 Task: Check the percentage active listings of covered deck in the last 5 years.
Action: Mouse moved to (936, 211)
Screenshot: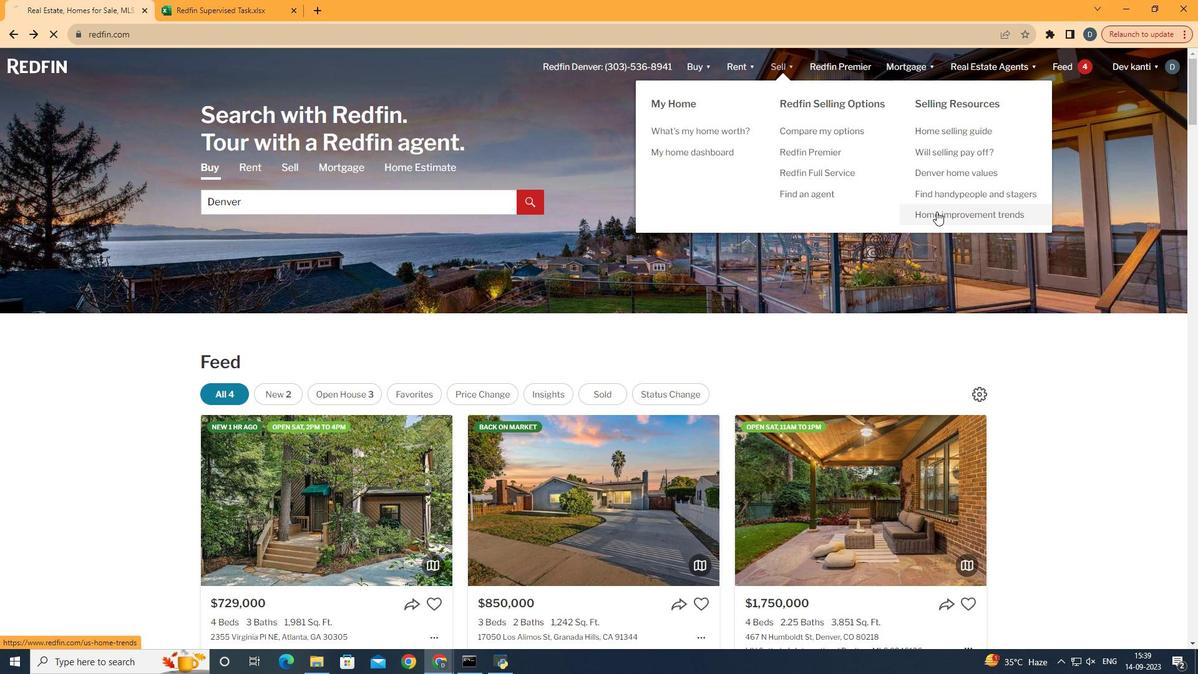
Action: Mouse pressed left at (936, 211)
Screenshot: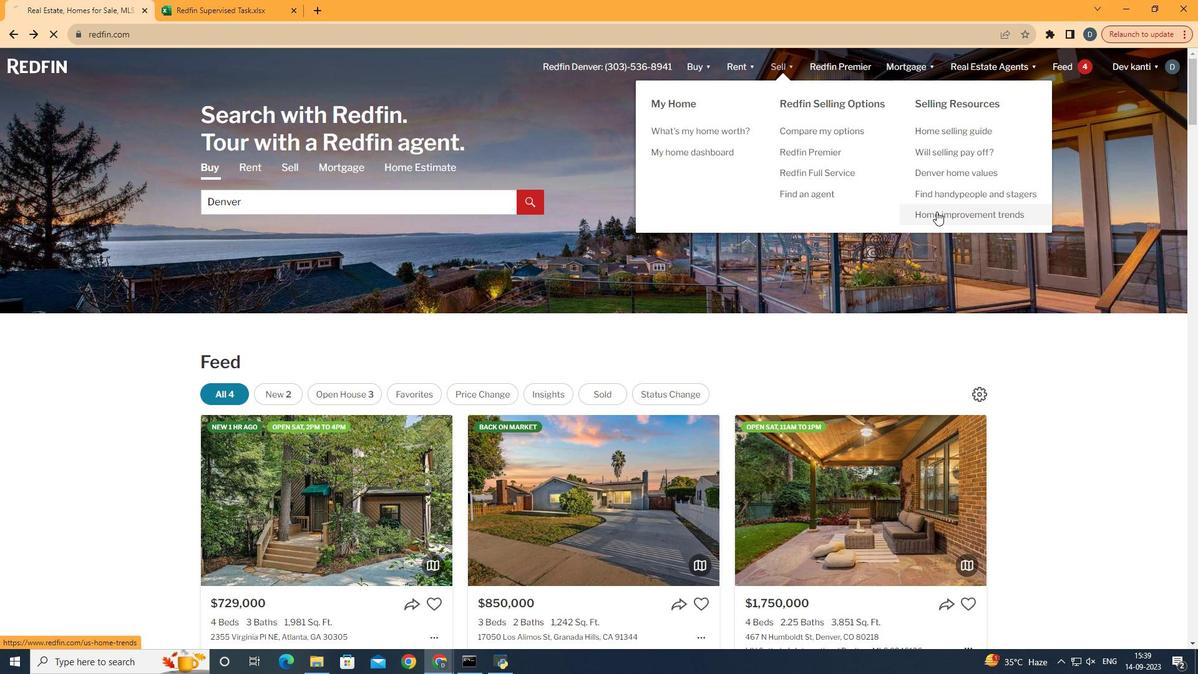 
Action: Mouse moved to (304, 242)
Screenshot: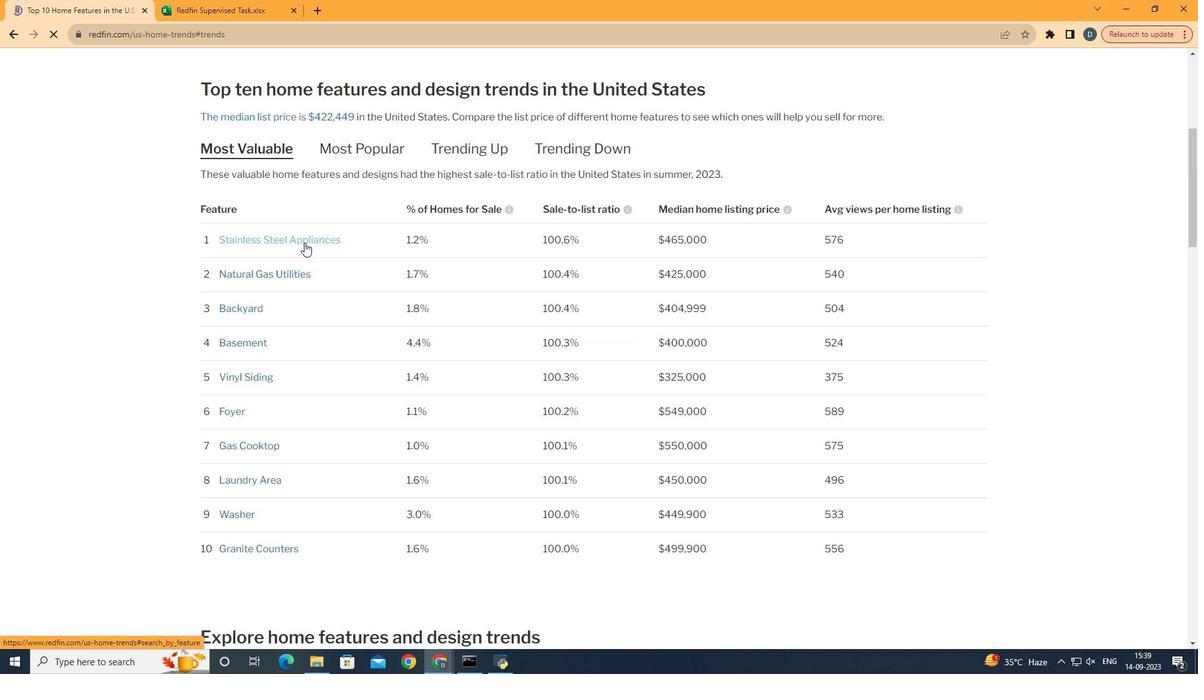
Action: Mouse pressed left at (304, 242)
Screenshot: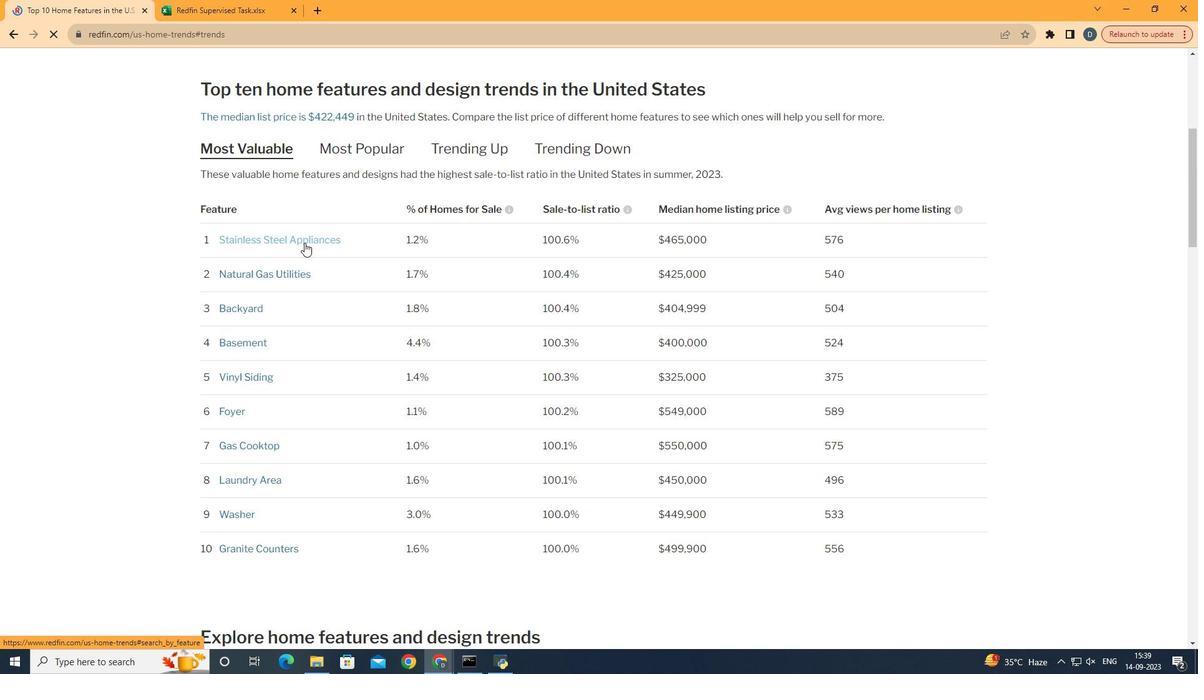 
Action: Mouse moved to (414, 352)
Screenshot: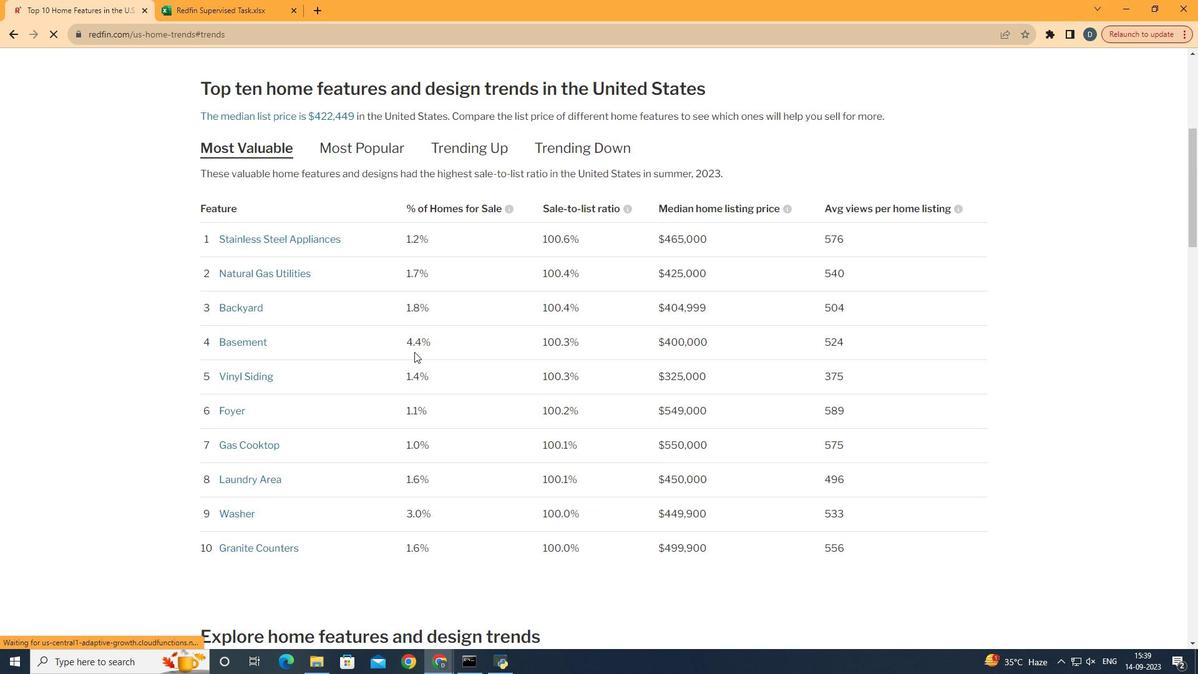 
Action: Mouse scrolled (414, 351) with delta (0, 0)
Screenshot: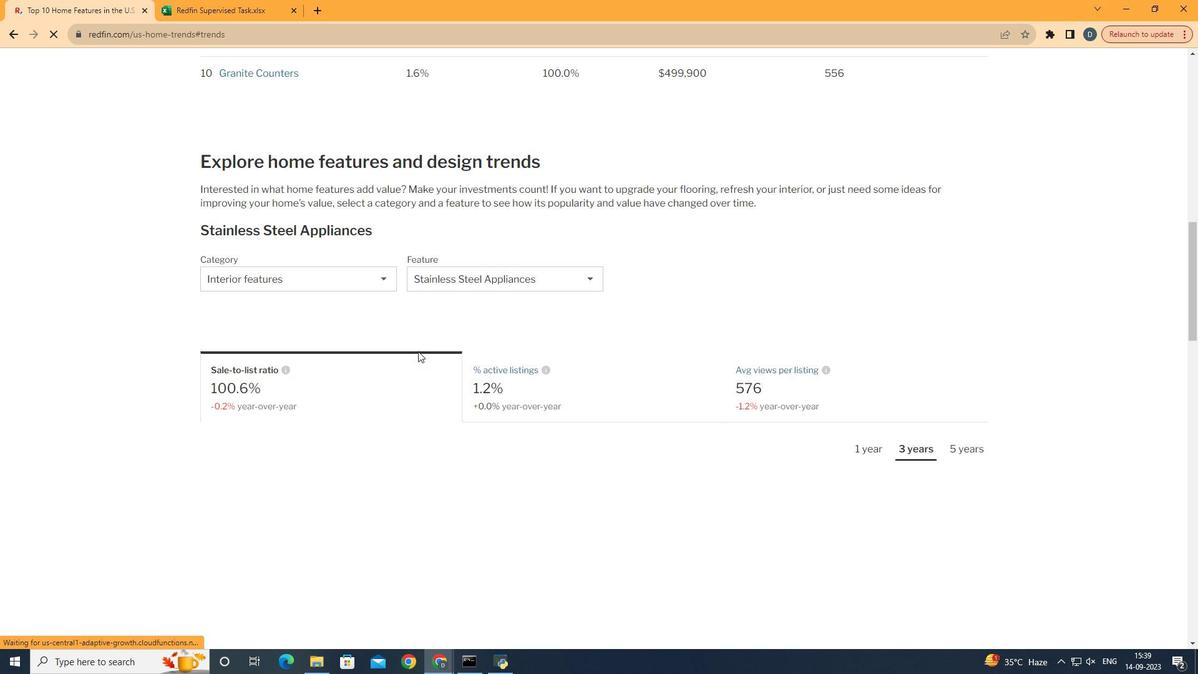 
Action: Mouse moved to (414, 352)
Screenshot: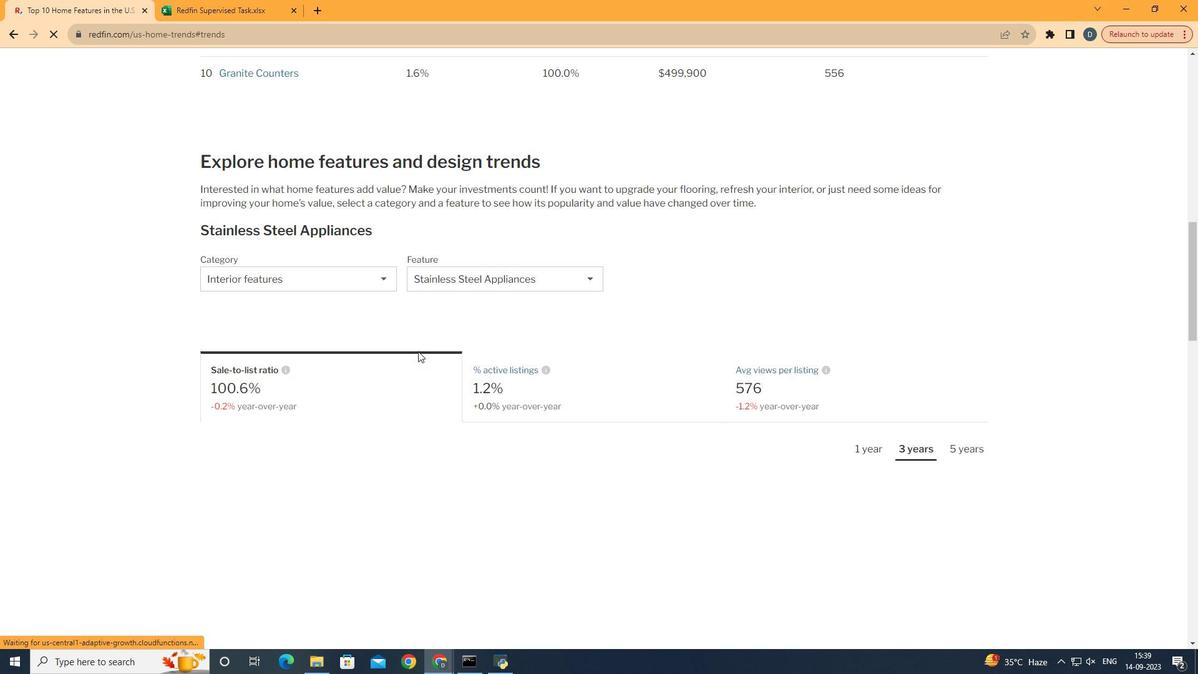 
Action: Mouse scrolled (414, 351) with delta (0, 0)
Screenshot: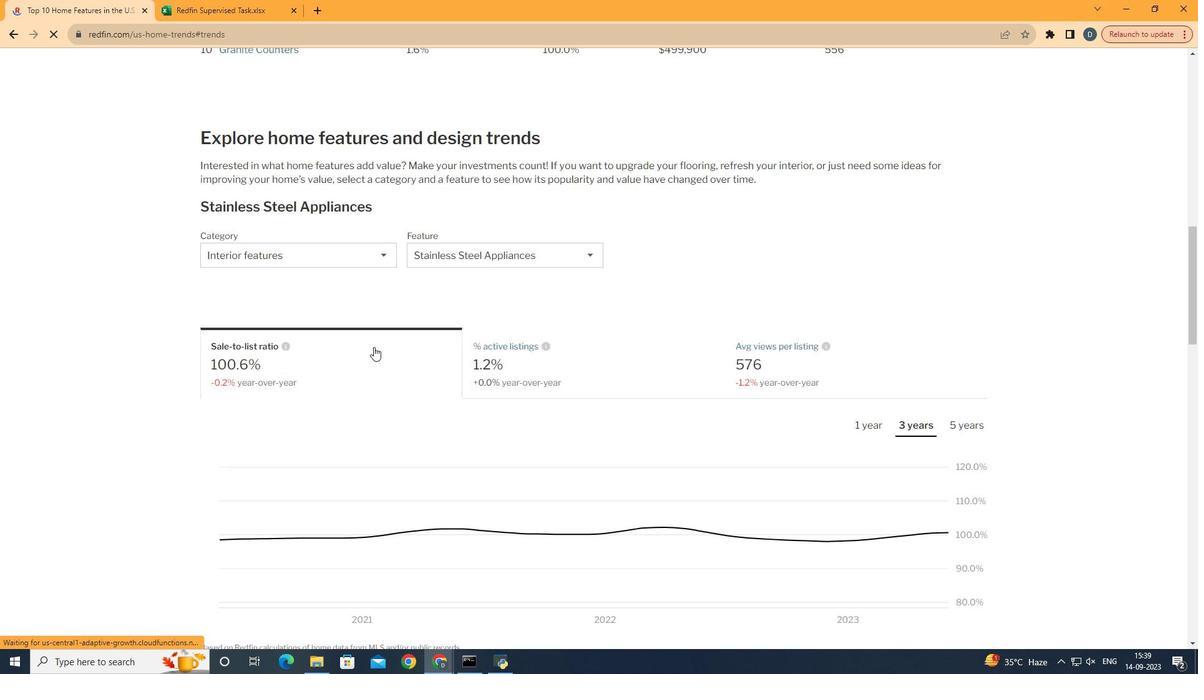 
Action: Mouse scrolled (414, 351) with delta (0, 0)
Screenshot: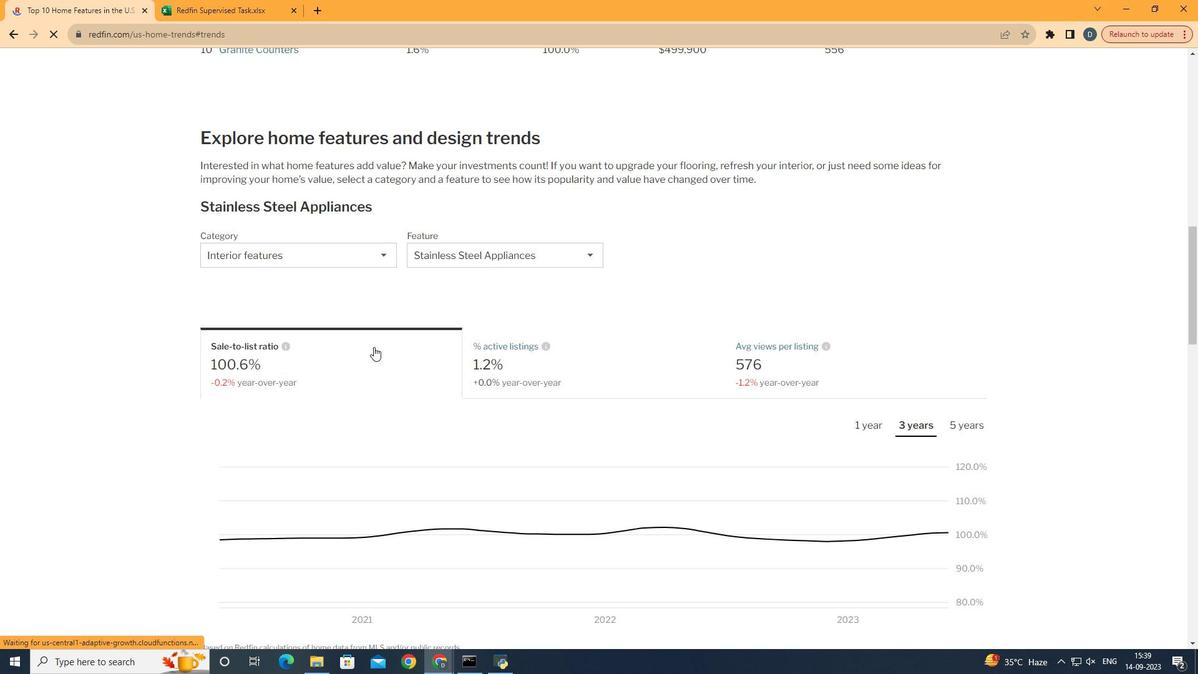 
Action: Mouse scrolled (414, 351) with delta (0, 0)
Screenshot: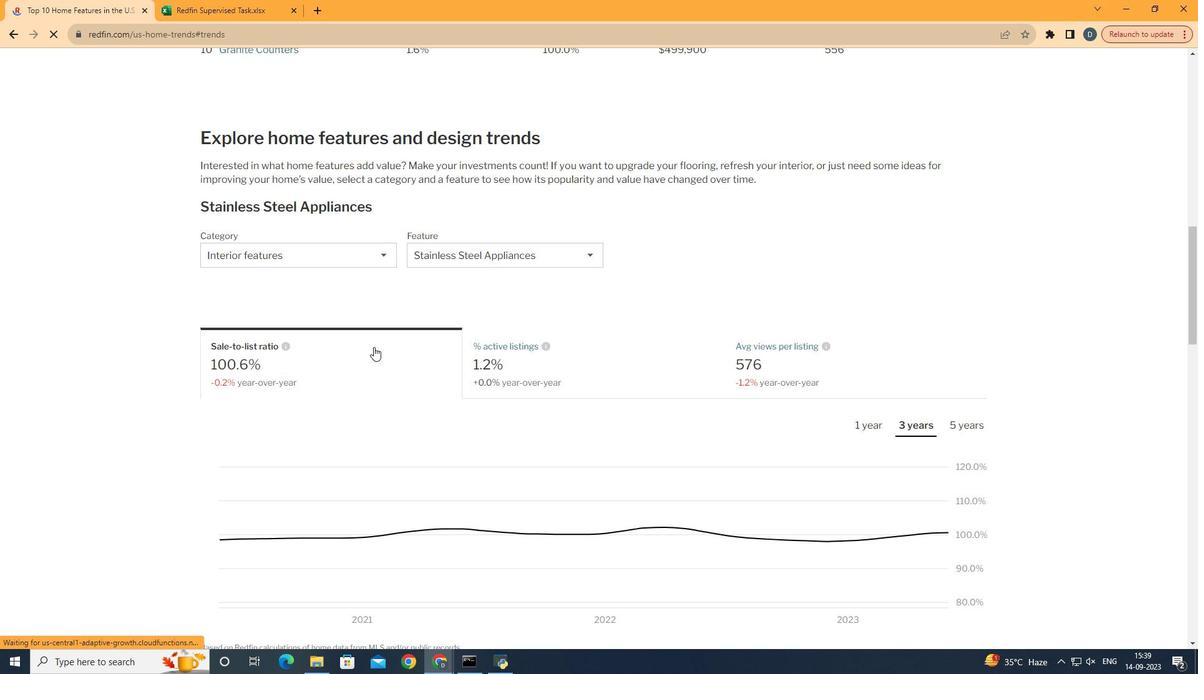 
Action: Mouse scrolled (414, 351) with delta (0, 0)
Screenshot: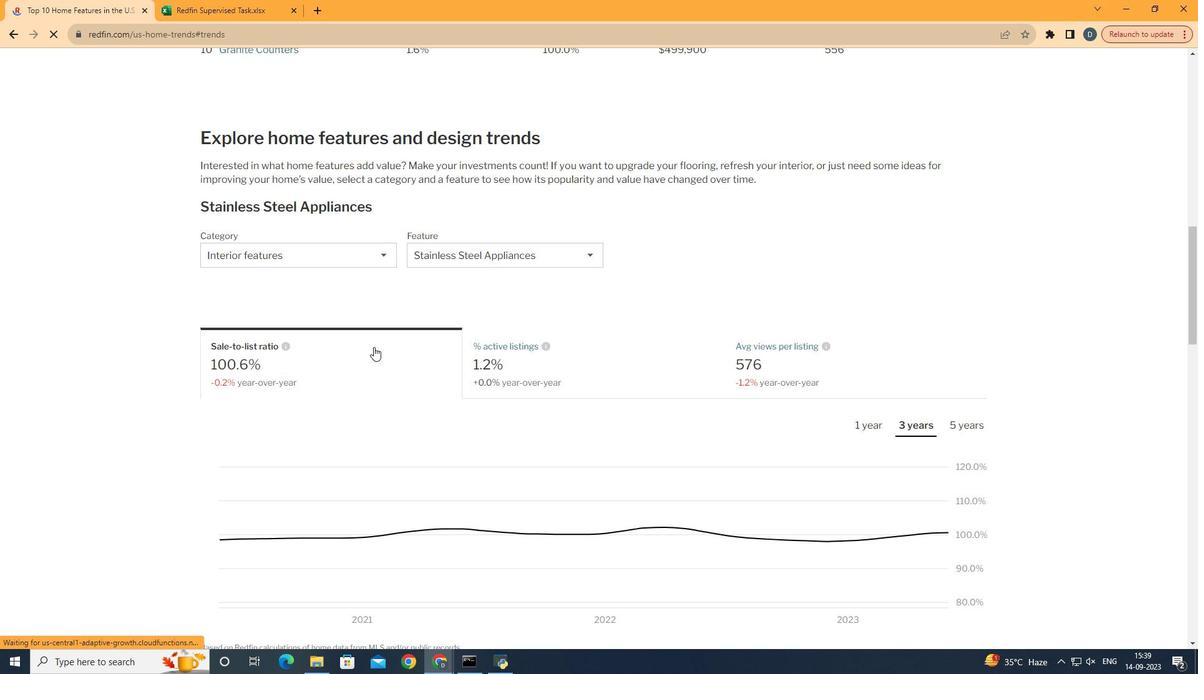 
Action: Mouse scrolled (414, 351) with delta (0, 0)
Screenshot: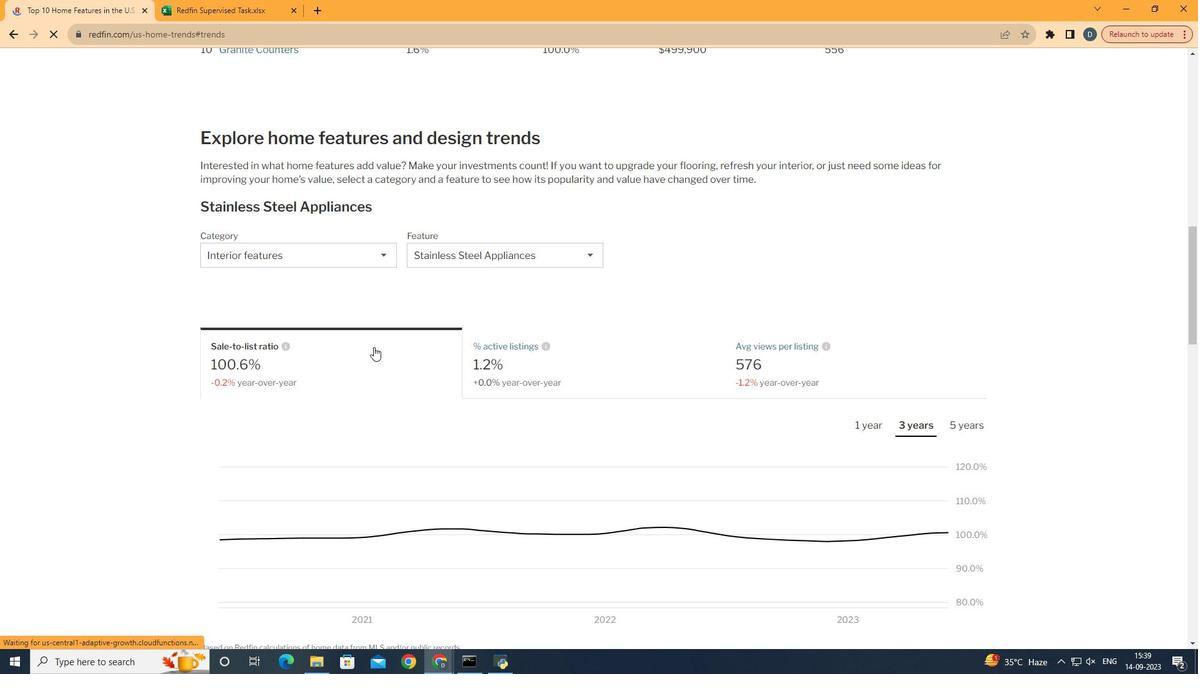 
Action: Mouse moved to (415, 352)
Screenshot: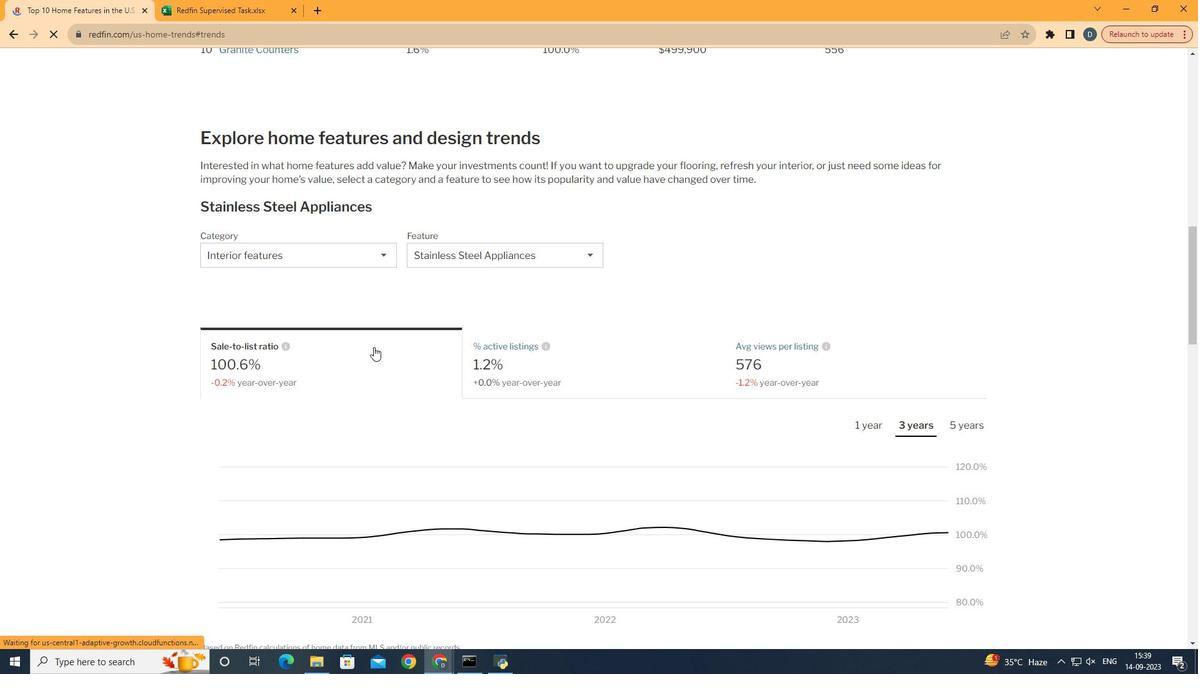 
Action: Mouse scrolled (415, 351) with delta (0, 0)
Screenshot: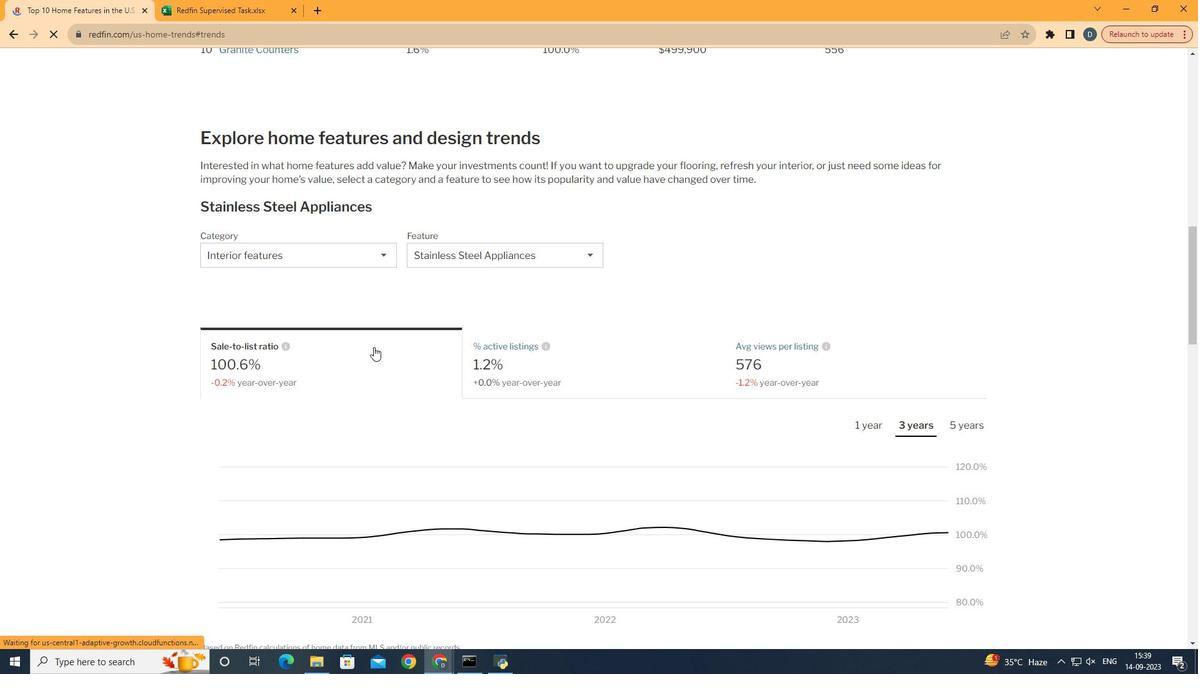 
Action: Mouse moved to (417, 352)
Screenshot: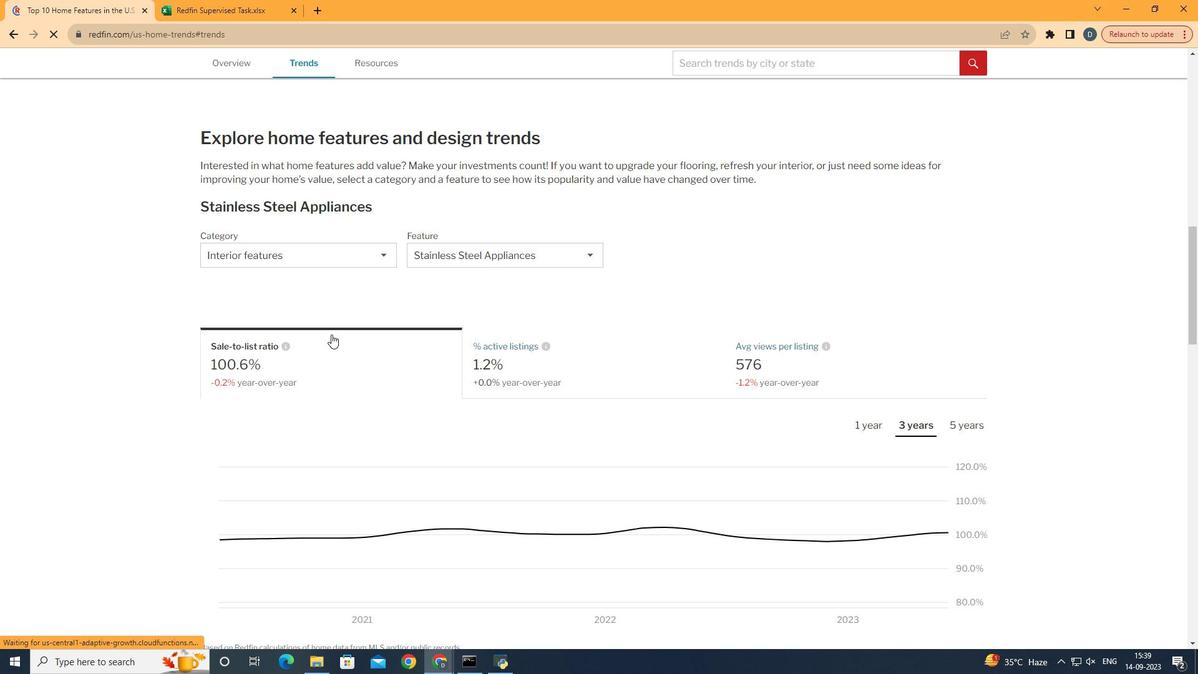 
Action: Mouse scrolled (417, 351) with delta (0, 0)
Screenshot: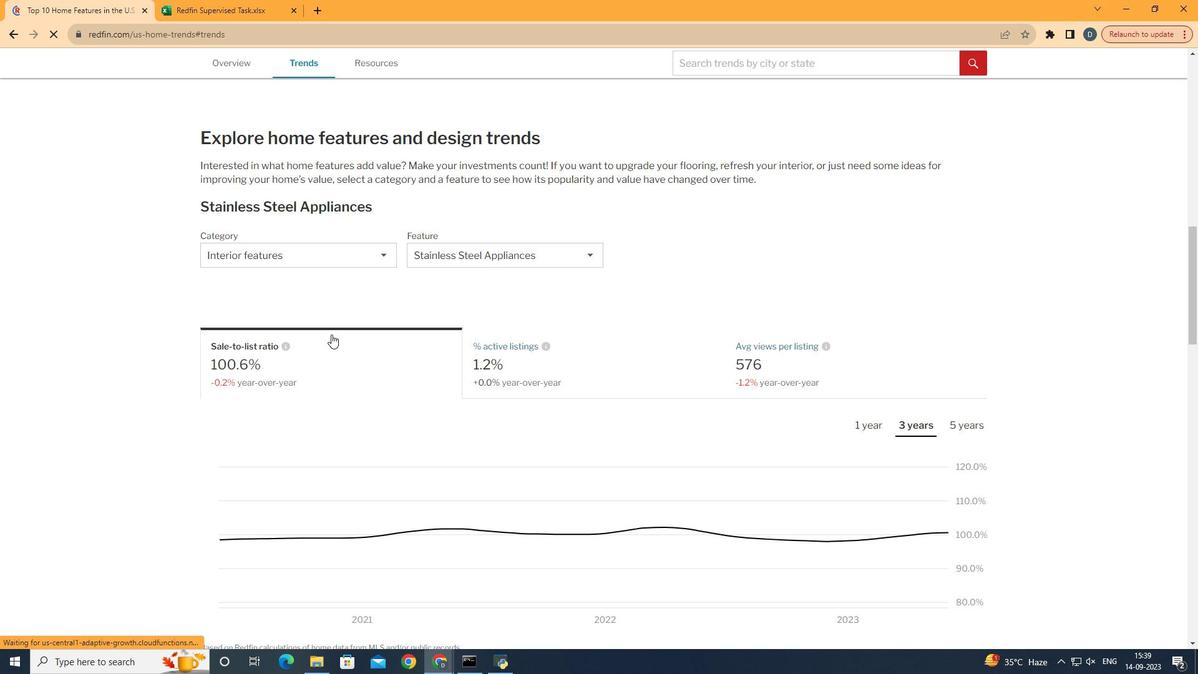 
Action: Mouse moved to (331, 300)
Screenshot: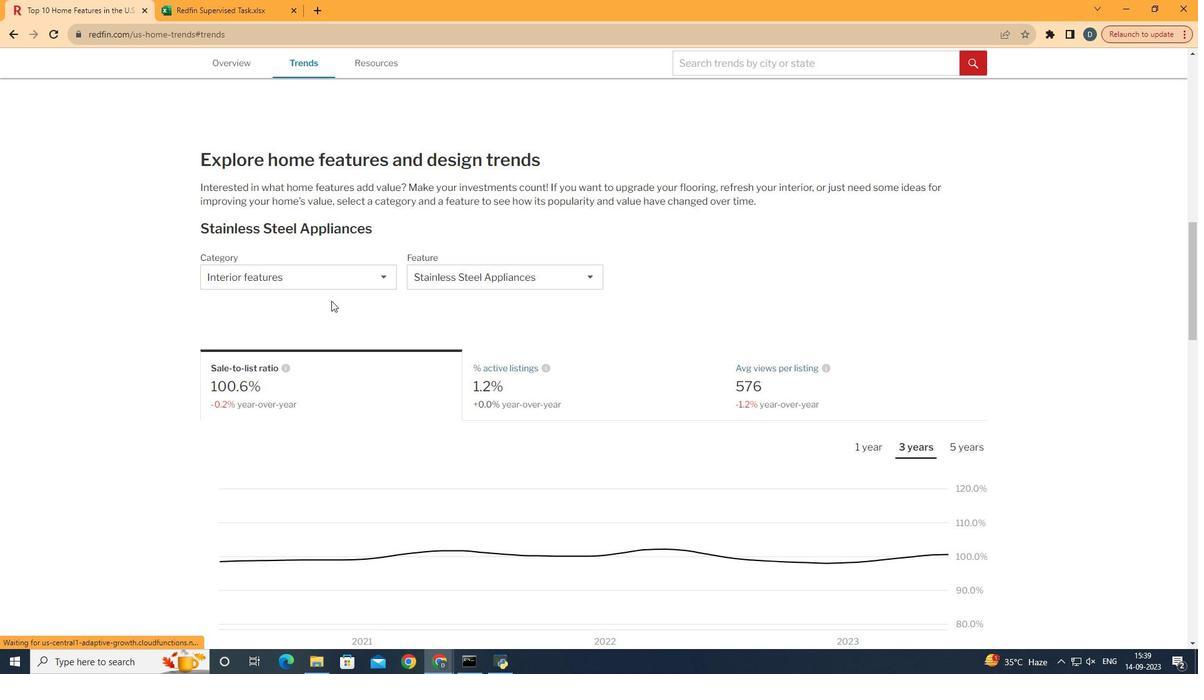 
Action: Mouse scrolled (331, 300) with delta (0, 0)
Screenshot: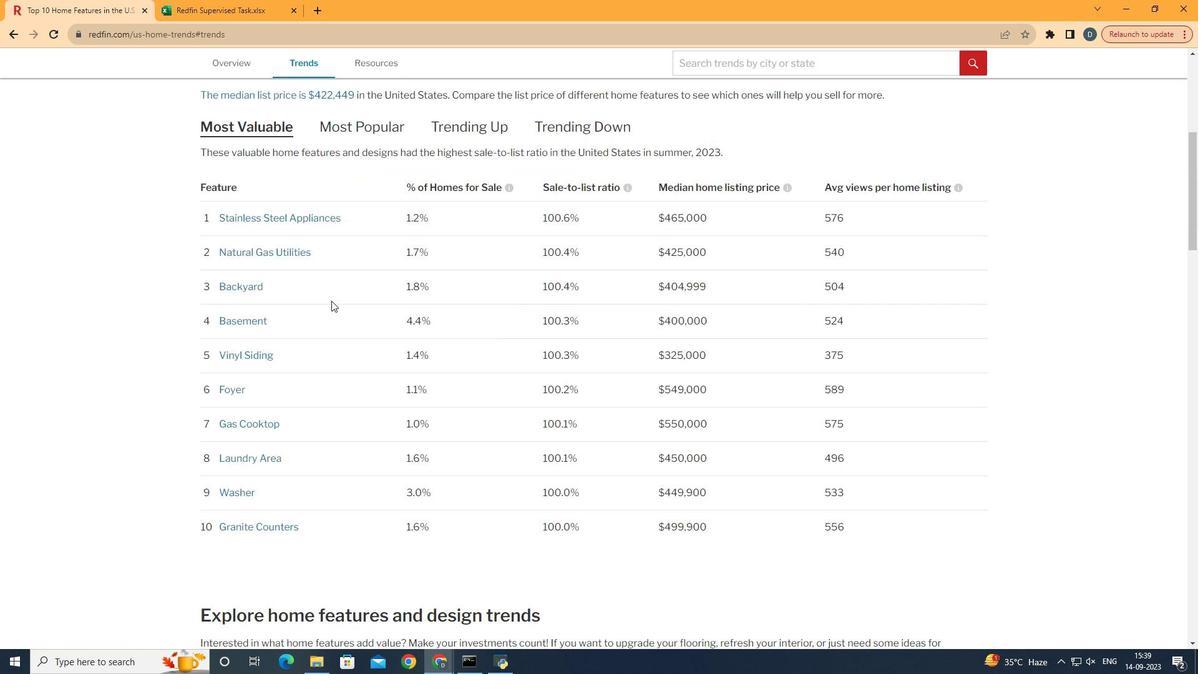 
Action: Mouse scrolled (331, 300) with delta (0, 0)
Screenshot: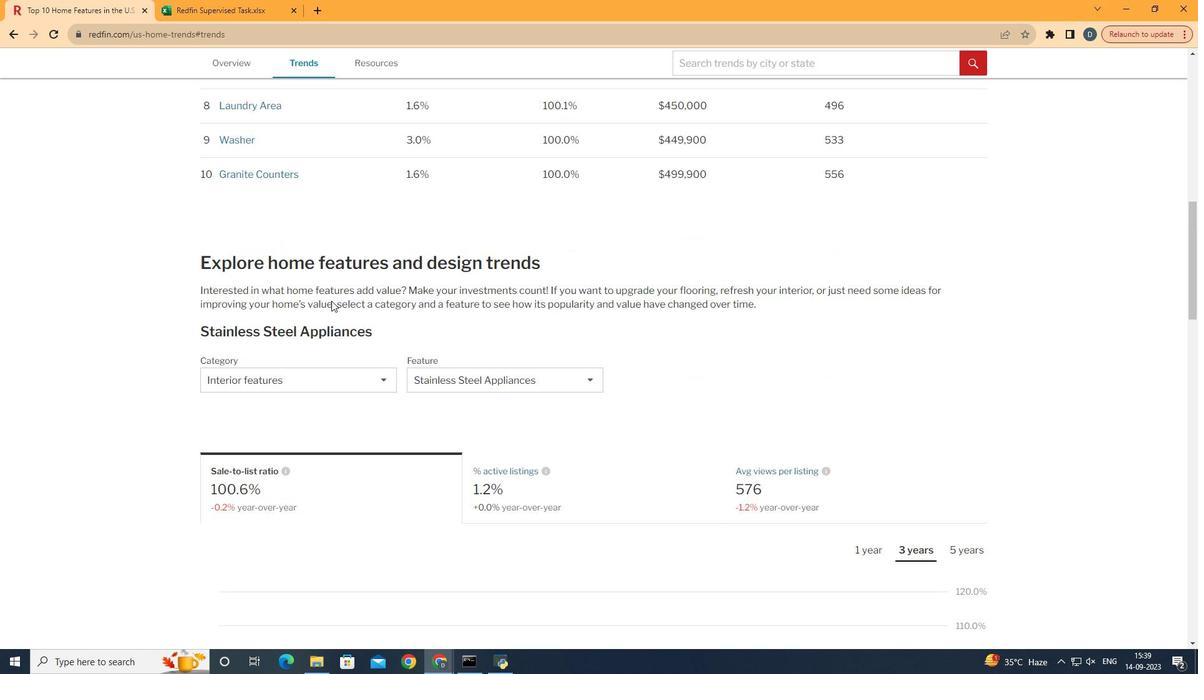
Action: Mouse scrolled (331, 300) with delta (0, 0)
Screenshot: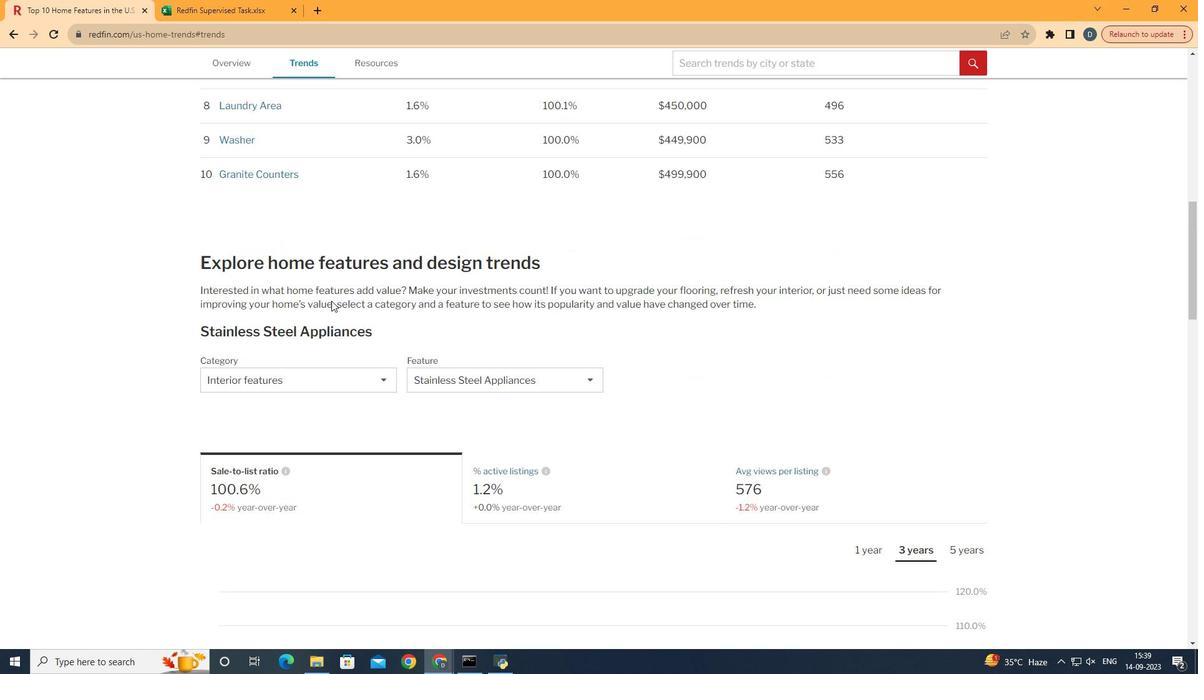 
Action: Mouse scrolled (331, 300) with delta (0, 0)
Screenshot: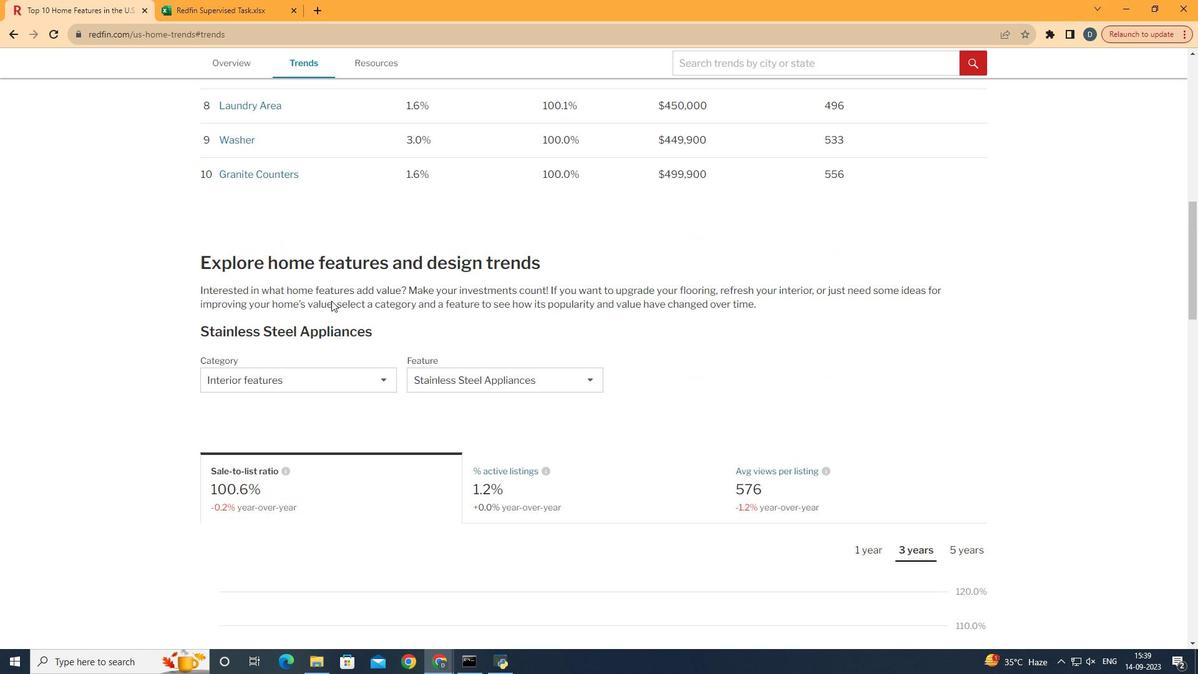 
Action: Mouse scrolled (331, 300) with delta (0, 0)
Screenshot: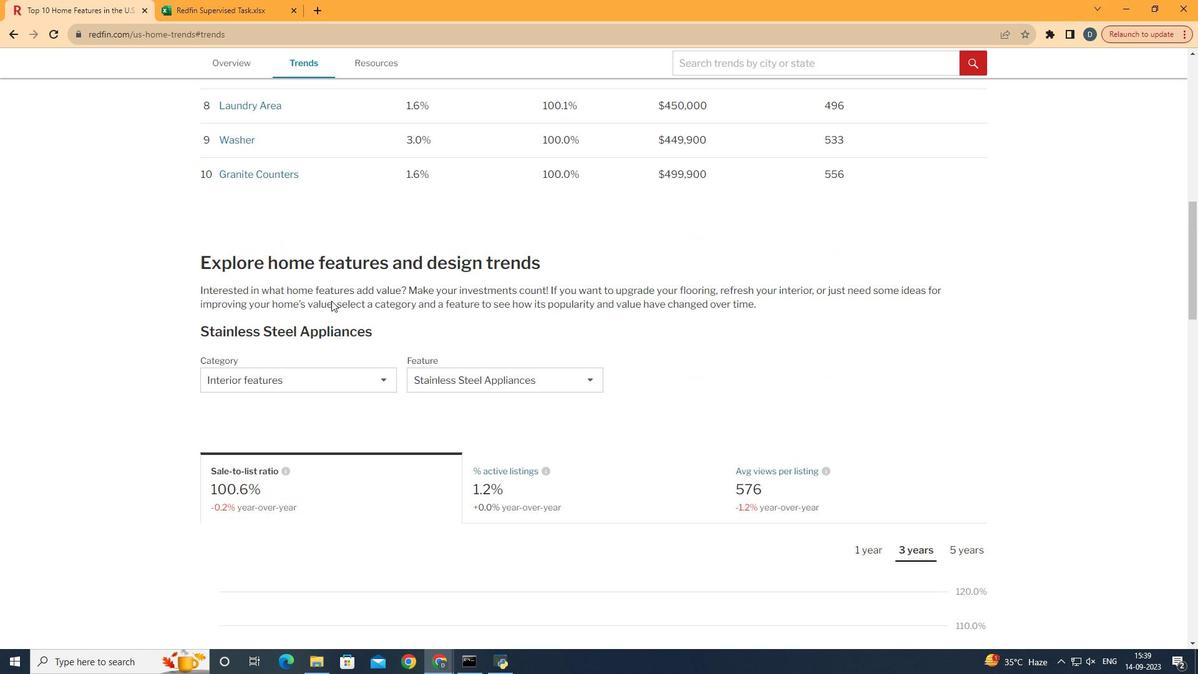 
Action: Mouse scrolled (331, 300) with delta (0, 0)
Screenshot: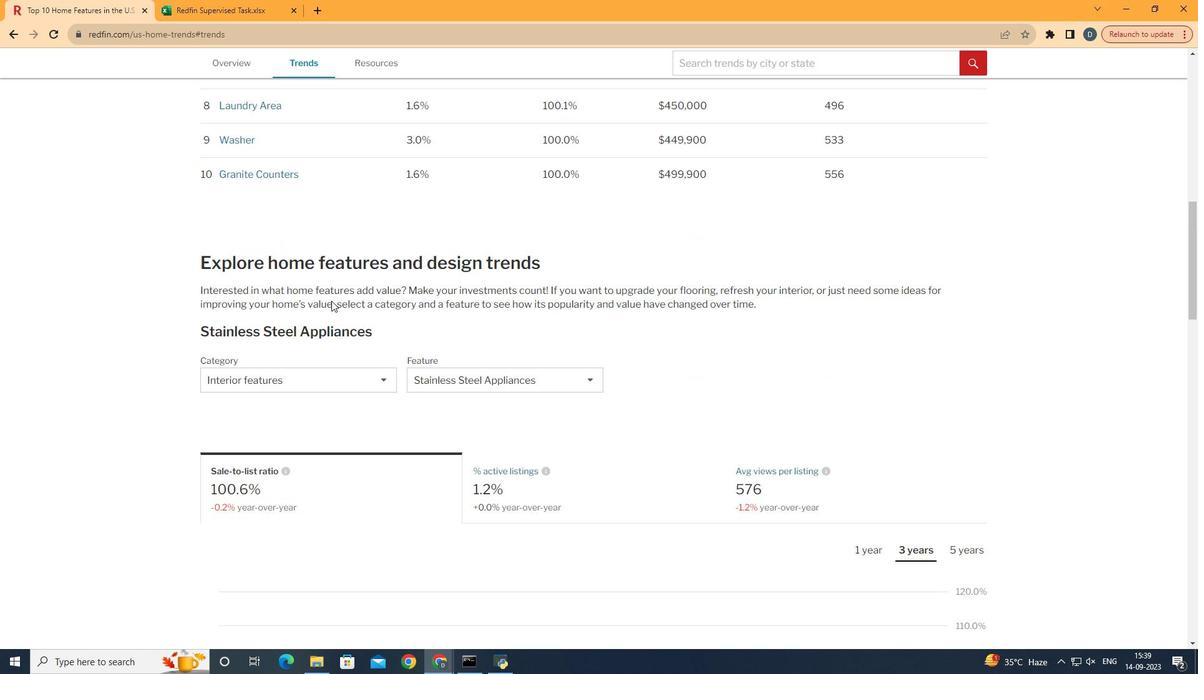 
Action: Mouse scrolled (331, 300) with delta (0, 0)
Screenshot: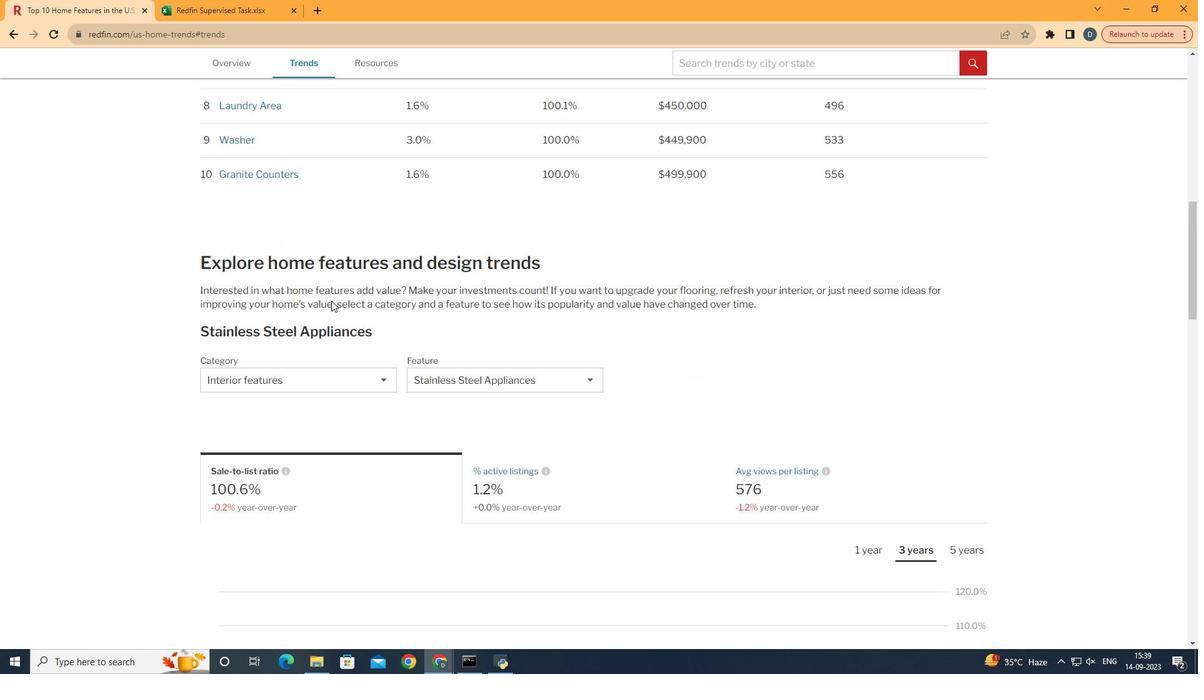 
Action: Mouse moved to (335, 375)
Screenshot: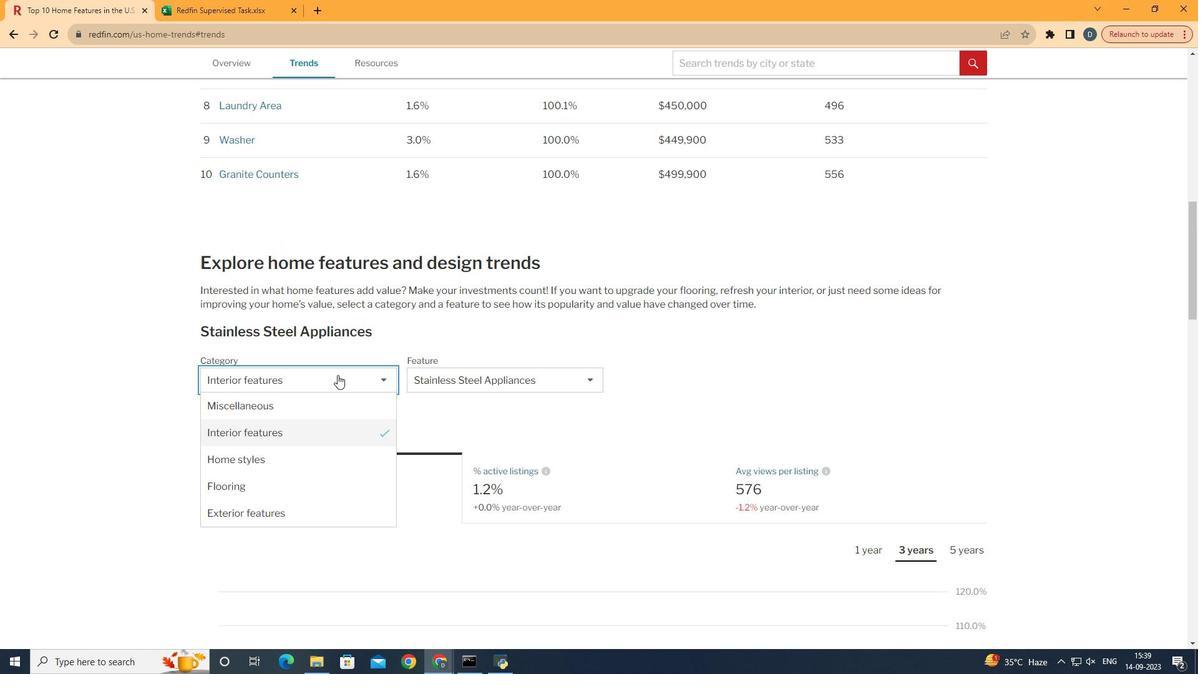
Action: Mouse pressed left at (335, 375)
Screenshot: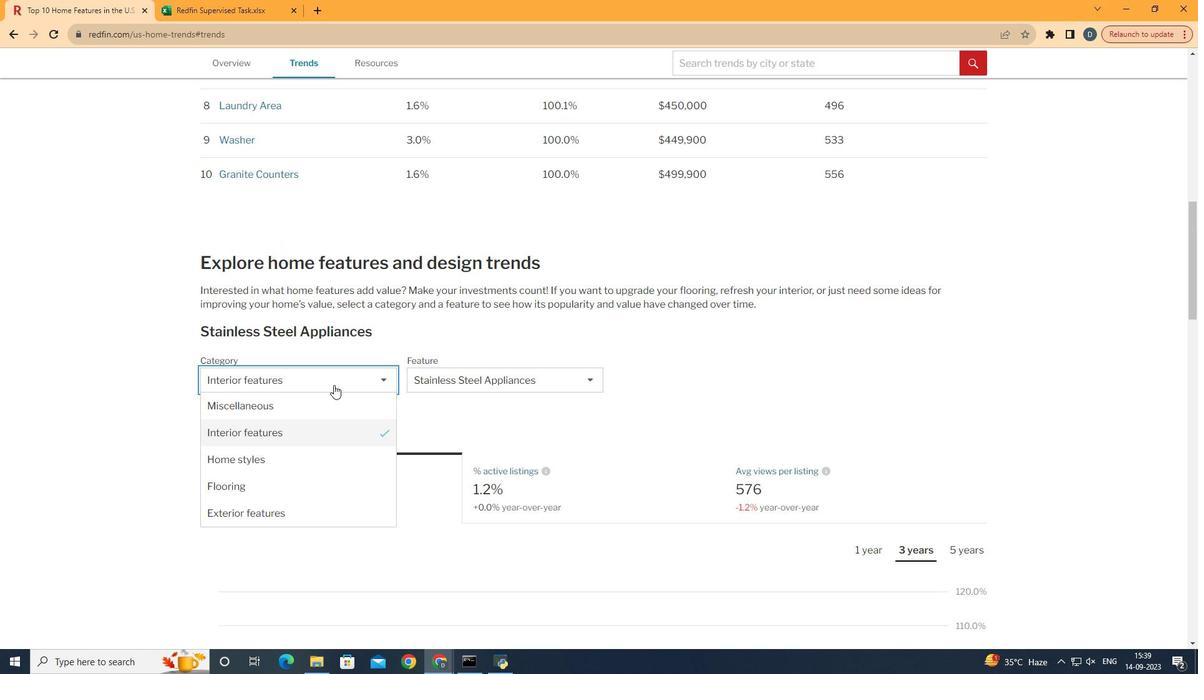 
Action: Mouse moved to (350, 508)
Screenshot: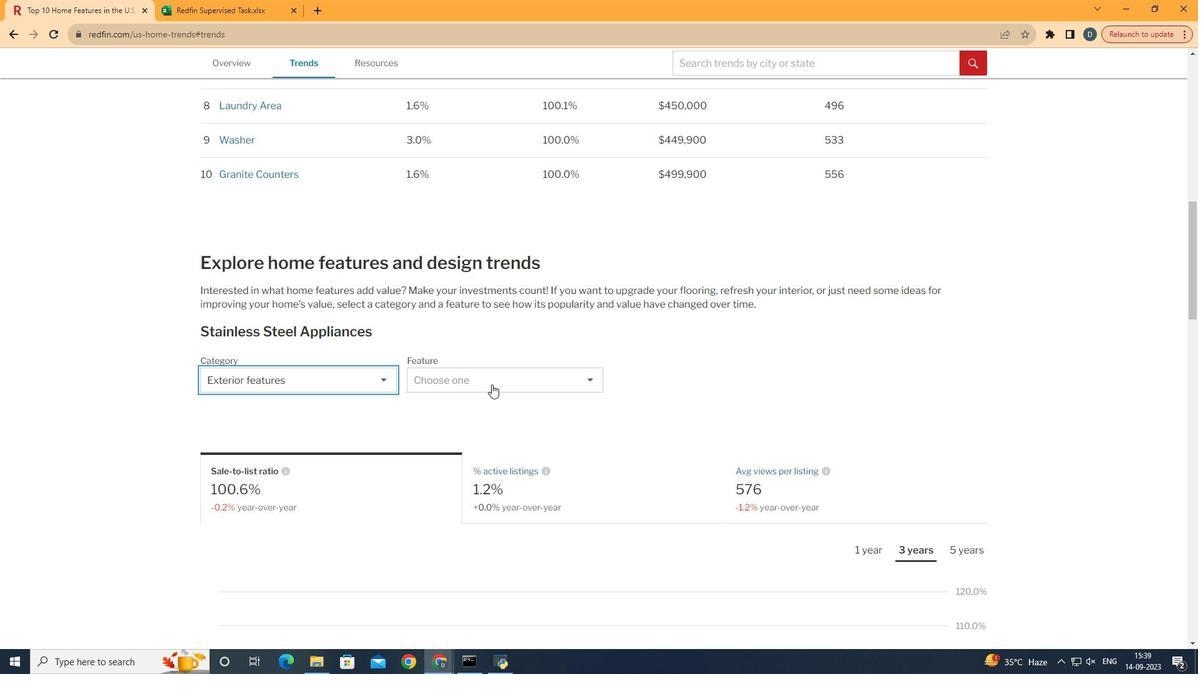 
Action: Mouse pressed left at (350, 508)
Screenshot: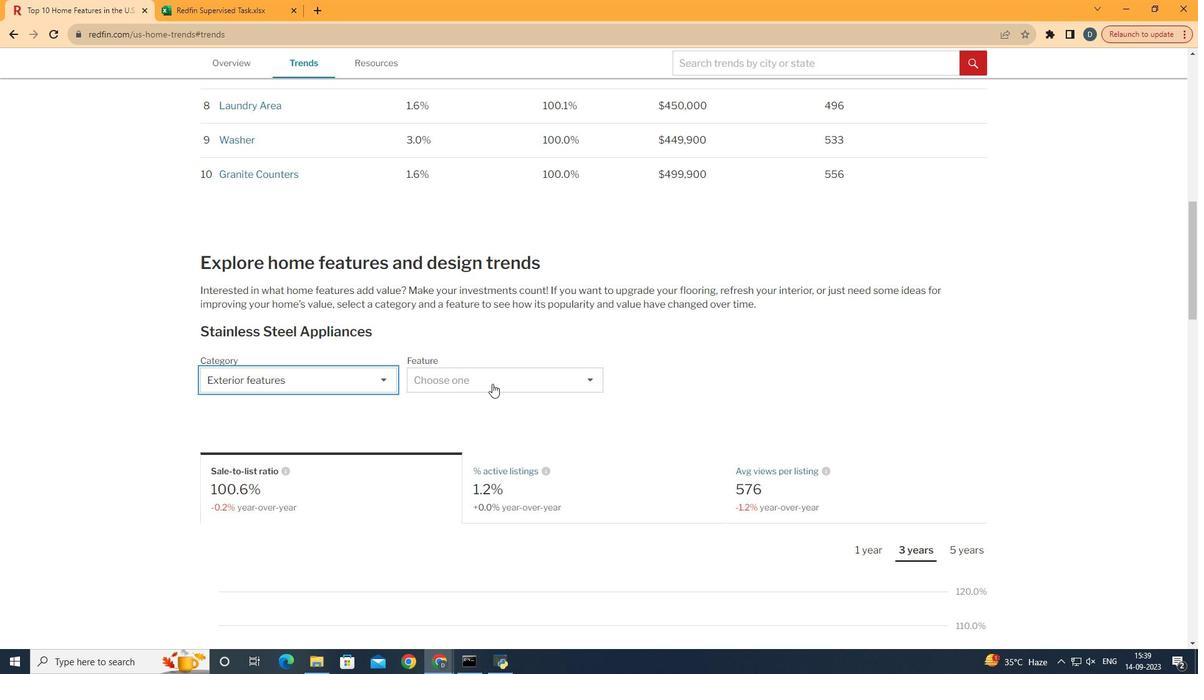 
Action: Mouse moved to (492, 384)
Screenshot: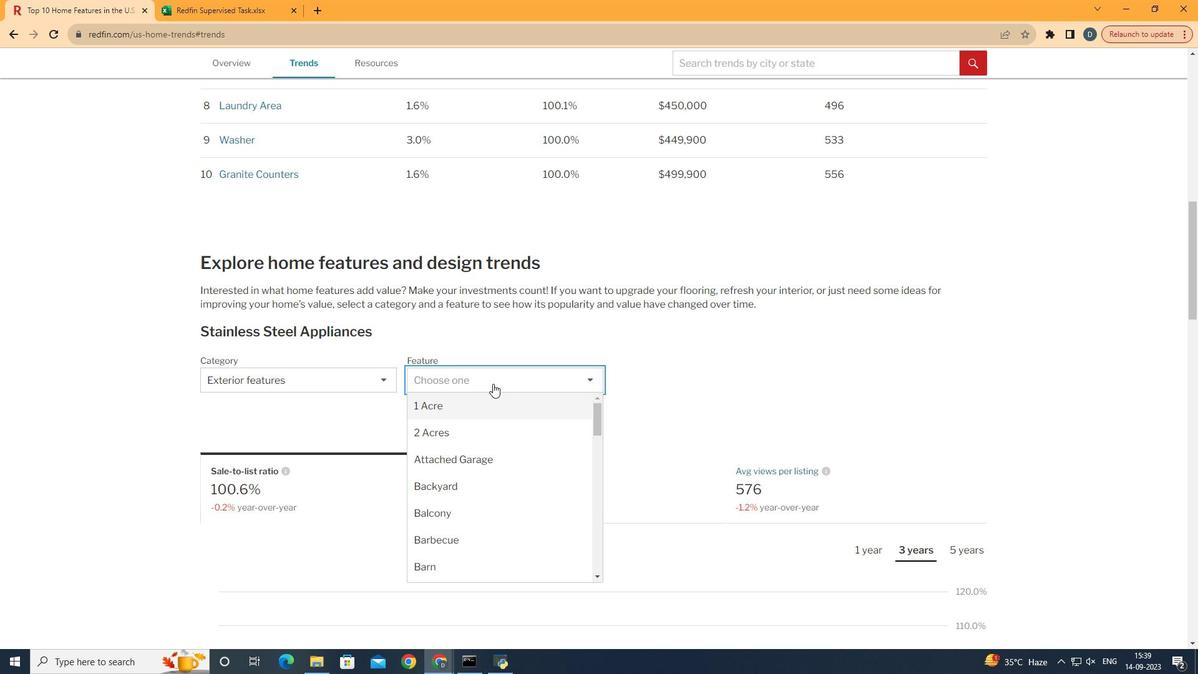 
Action: Mouse pressed left at (492, 384)
Screenshot: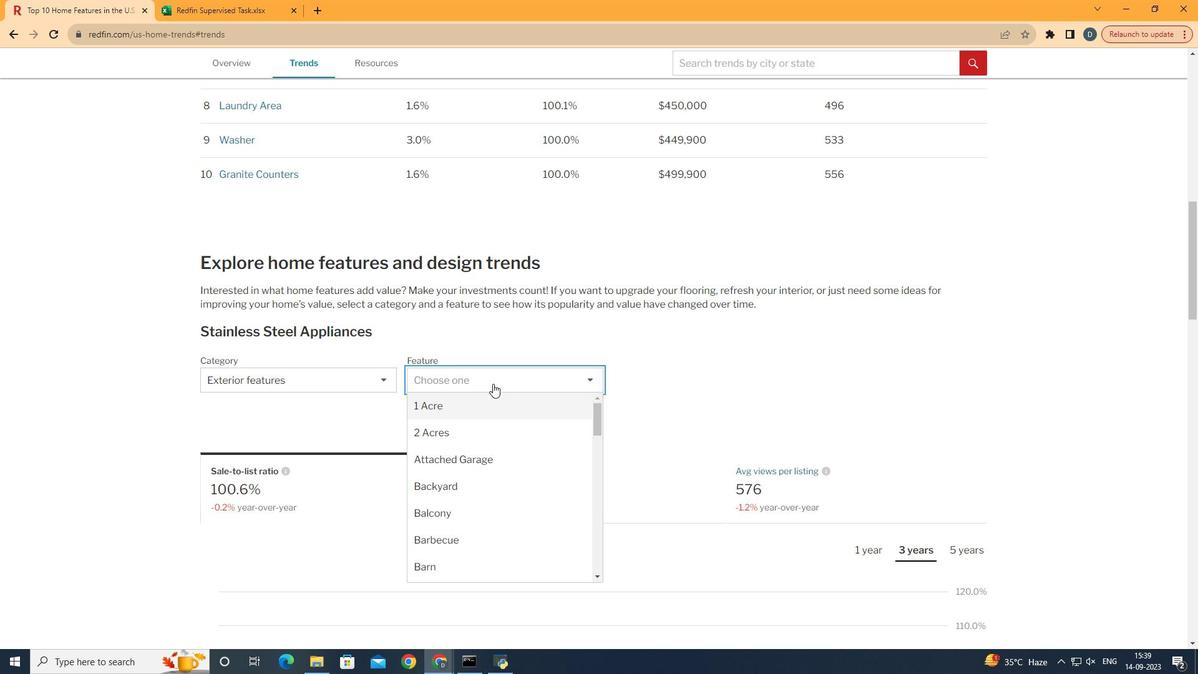 
Action: Mouse moved to (533, 483)
Screenshot: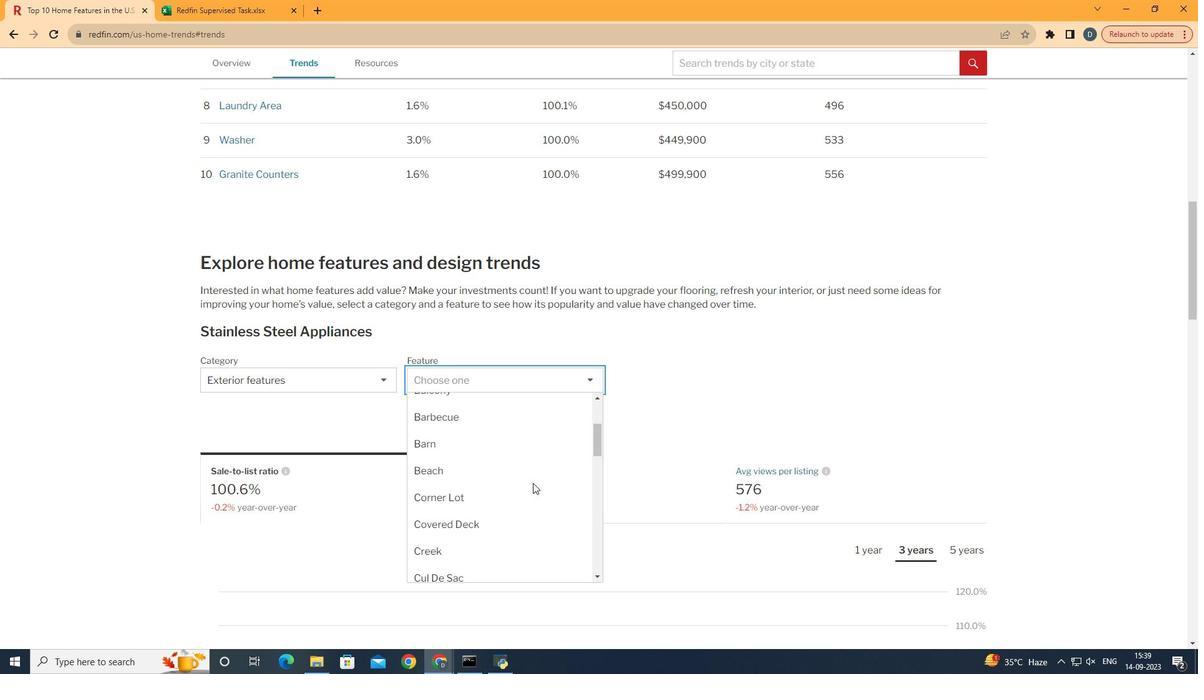 
Action: Mouse scrolled (533, 482) with delta (0, 0)
Screenshot: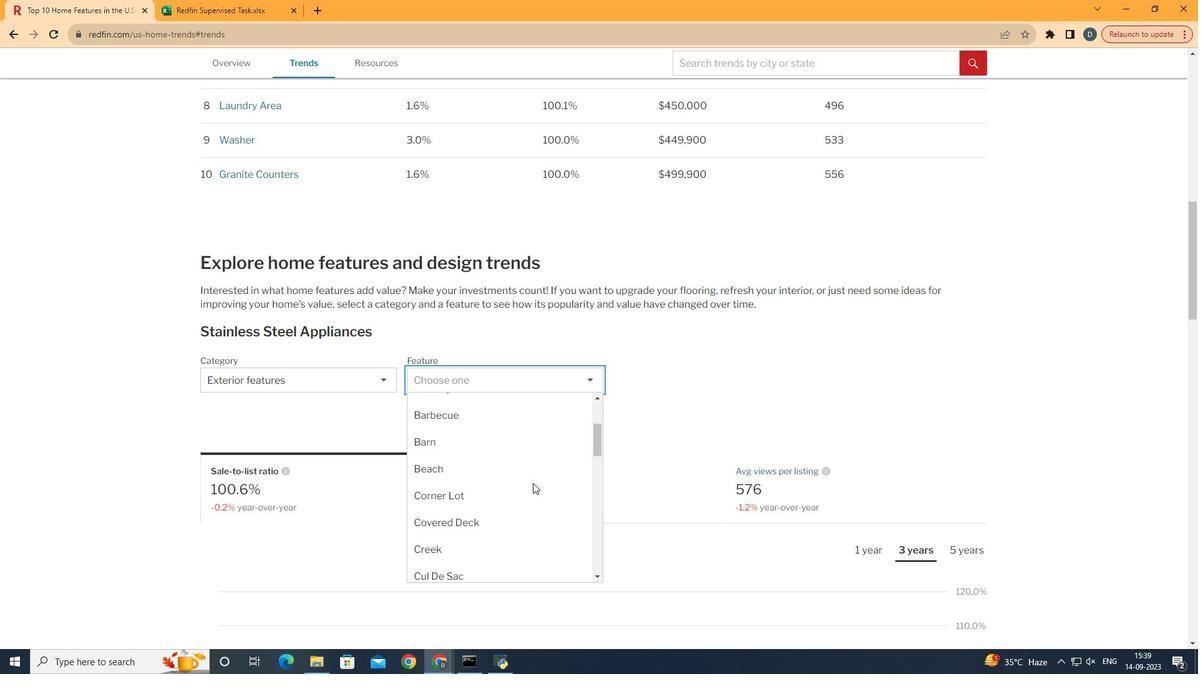 
Action: Mouse scrolled (533, 482) with delta (0, 0)
Screenshot: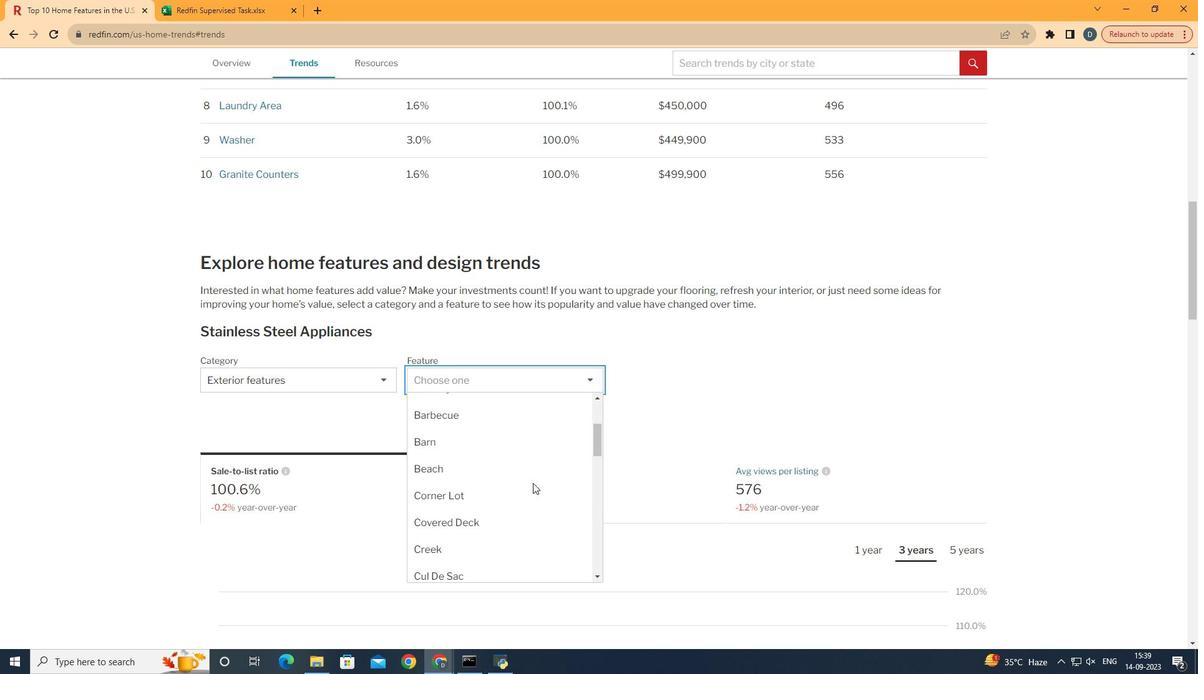
Action: Mouse moved to (507, 525)
Screenshot: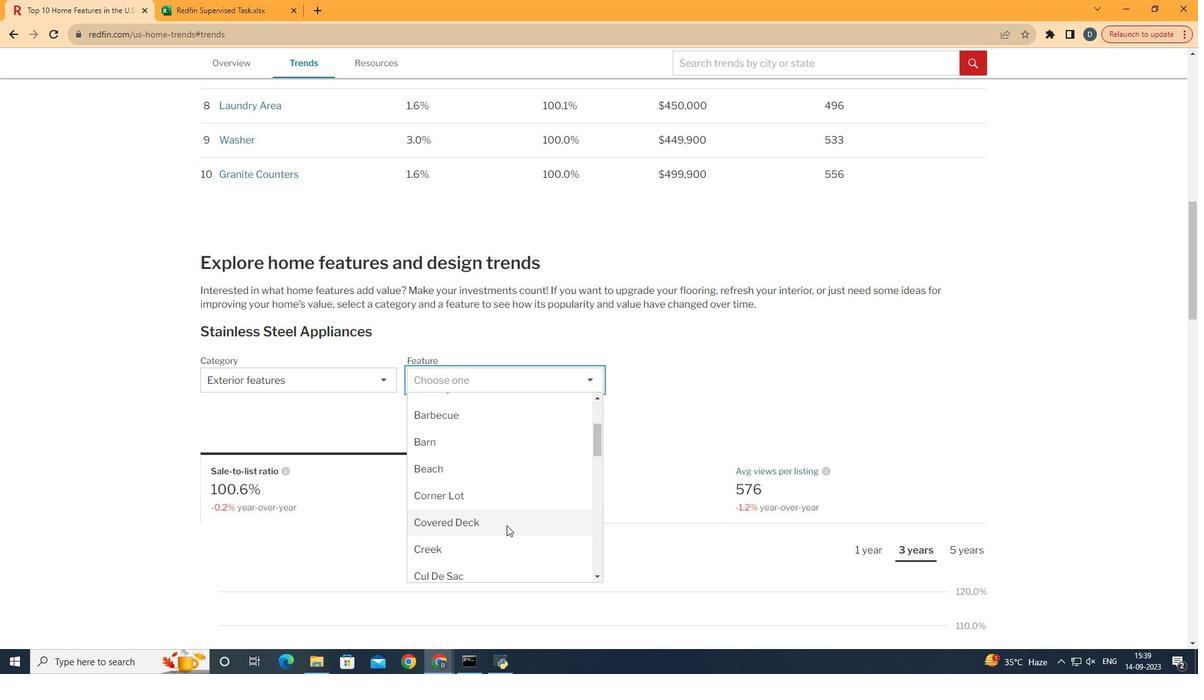 
Action: Mouse pressed left at (507, 525)
Screenshot: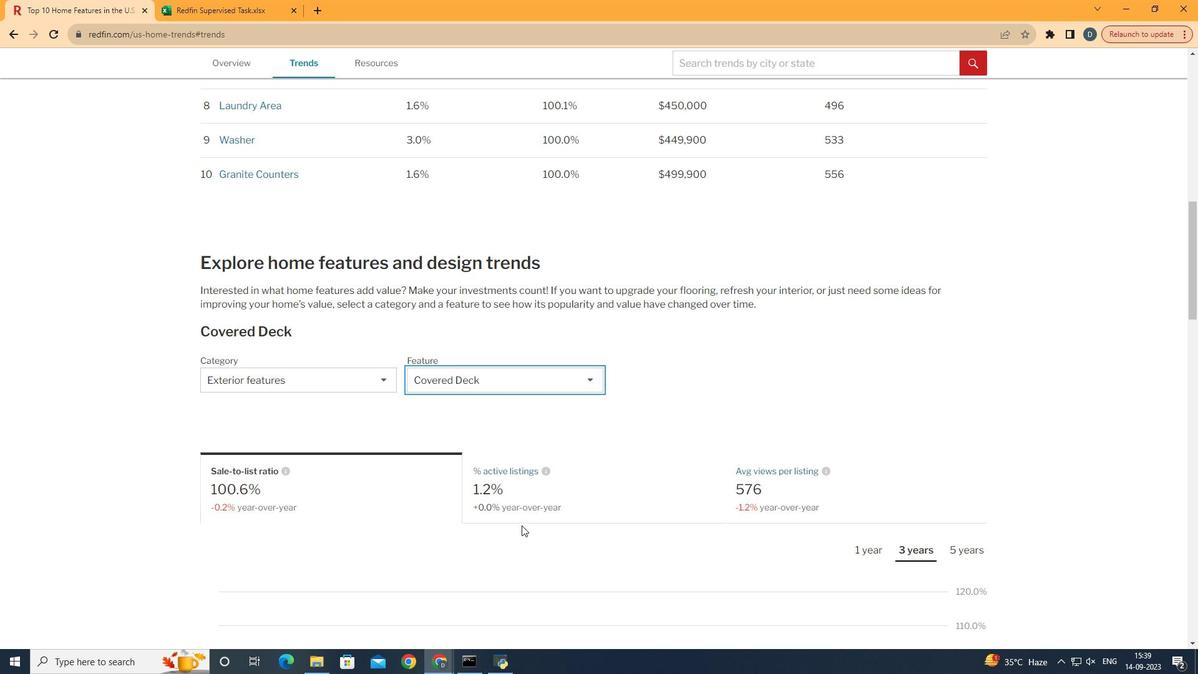 
Action: Mouse moved to (601, 492)
Screenshot: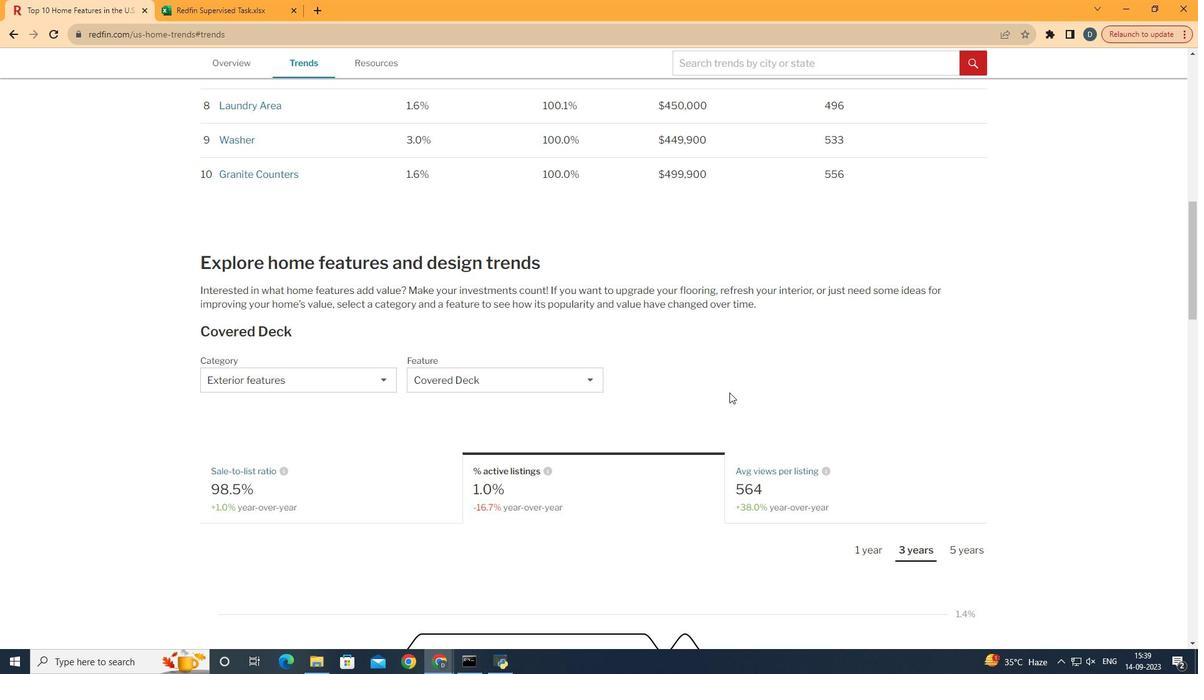 
Action: Mouse pressed left at (601, 492)
Screenshot: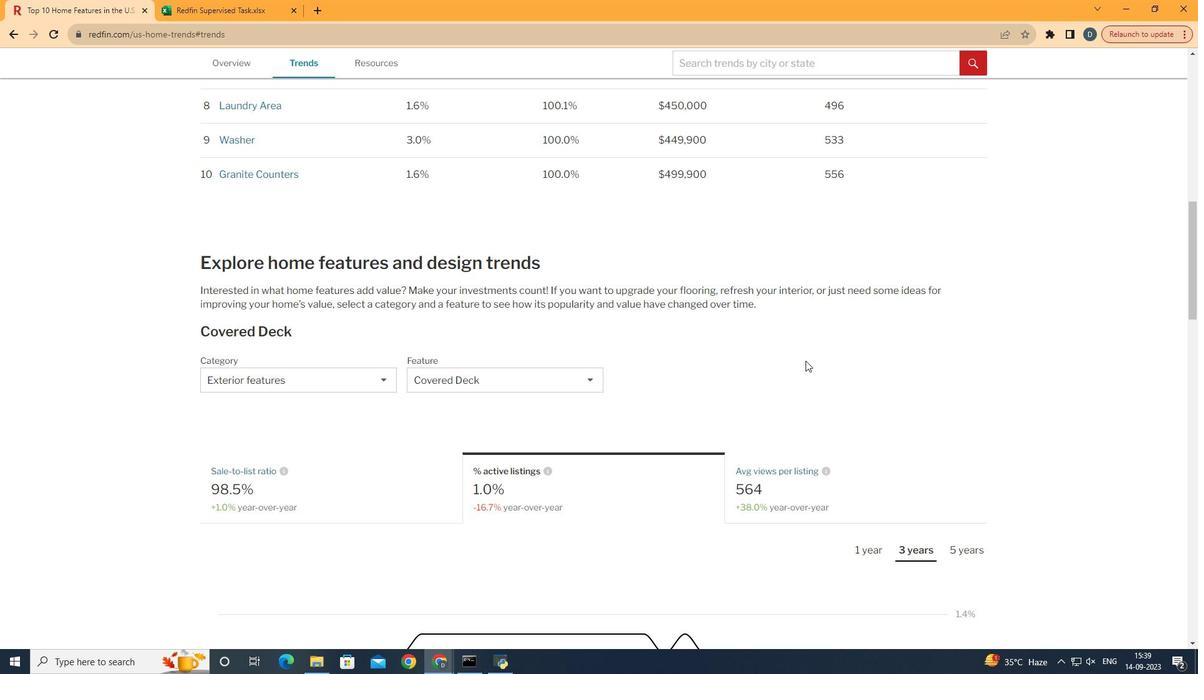 
Action: Mouse moved to (828, 354)
Screenshot: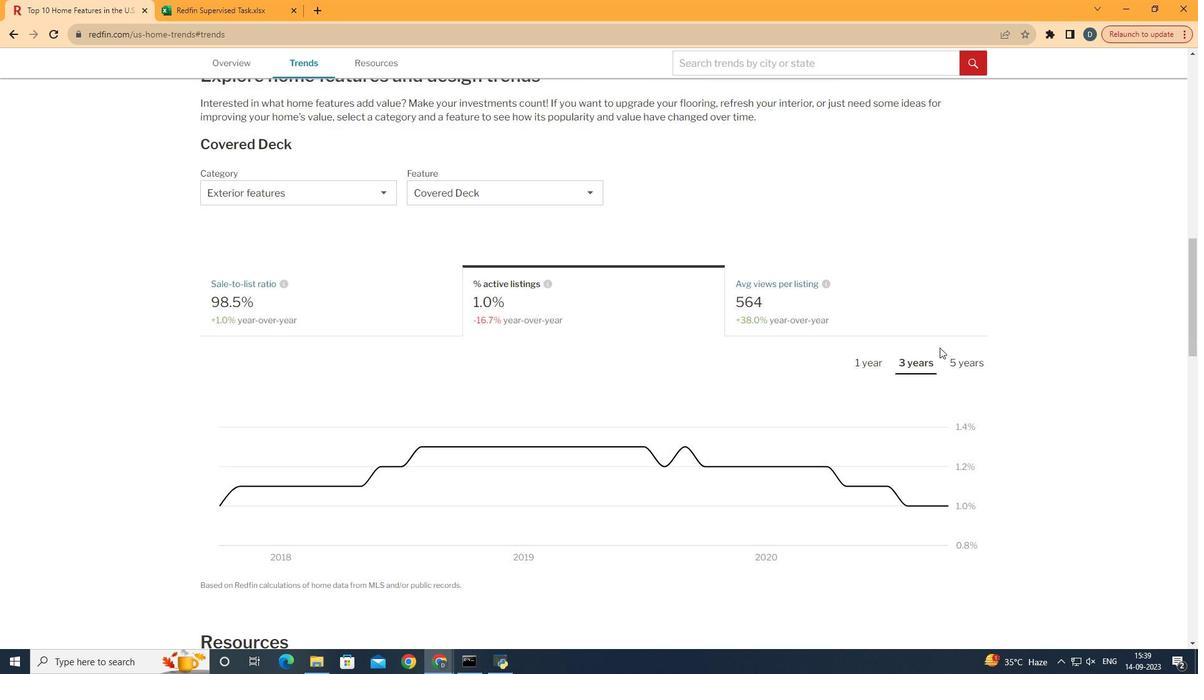 
Action: Mouse scrolled (828, 354) with delta (0, 0)
Screenshot: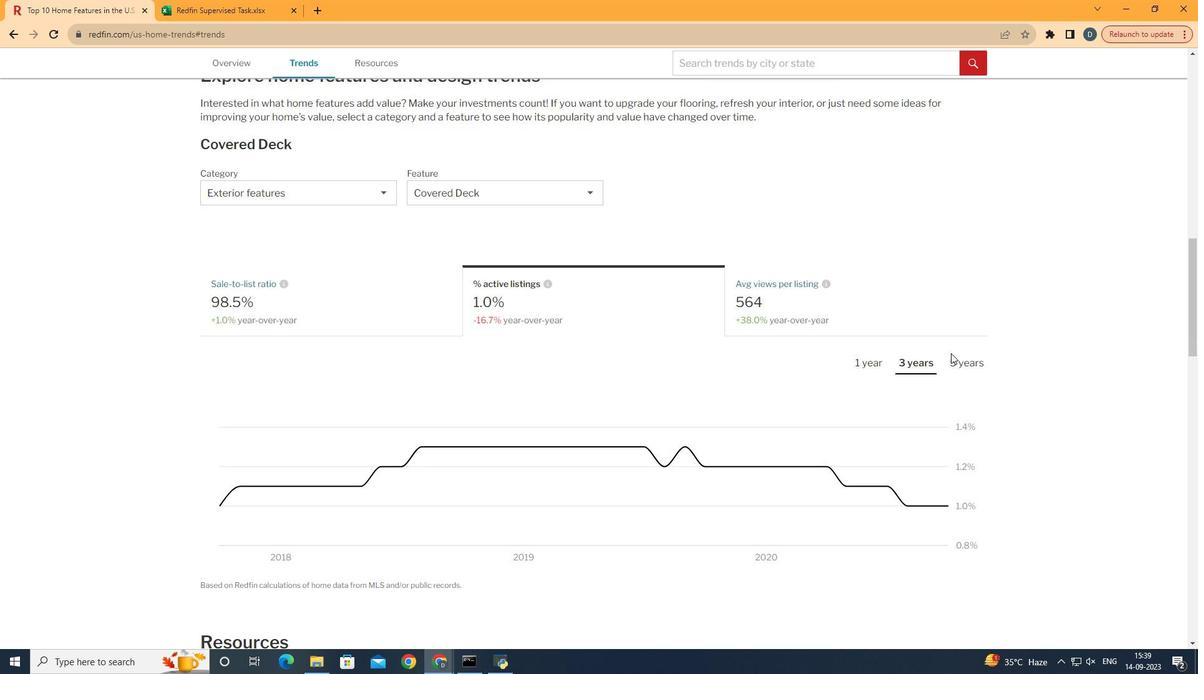 
Action: Mouse scrolled (828, 354) with delta (0, 0)
Screenshot: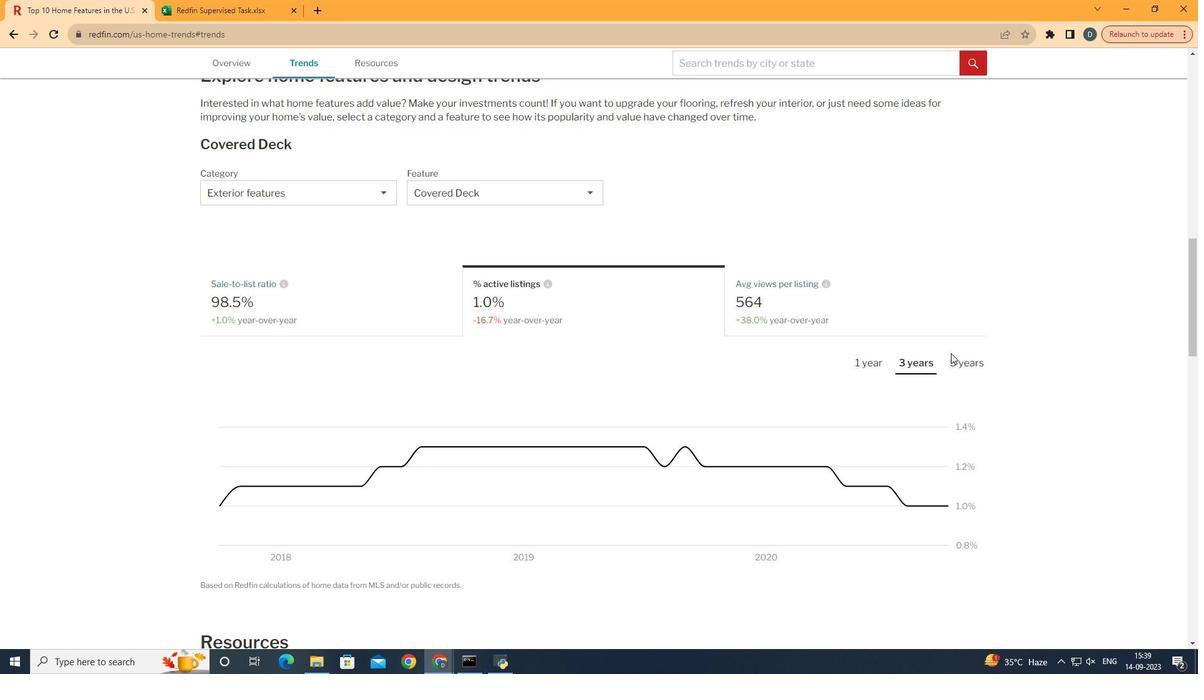 
Action: Mouse moved to (834, 354)
Screenshot: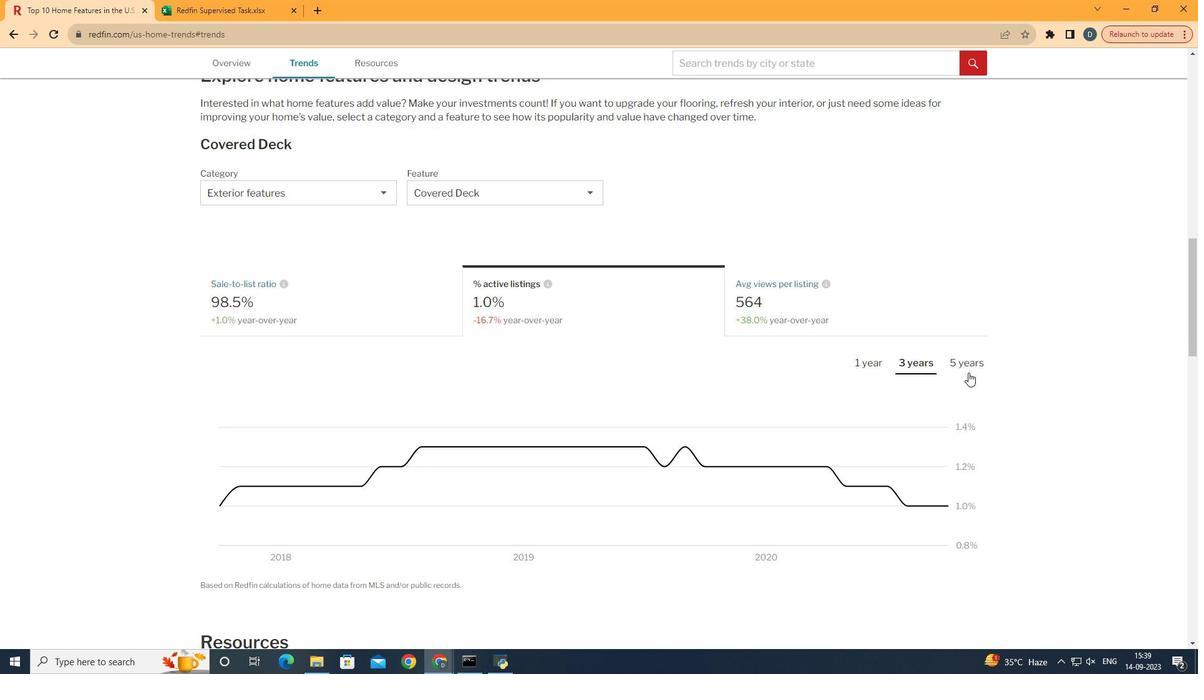 
Action: Mouse scrolled (834, 353) with delta (0, 0)
Screenshot: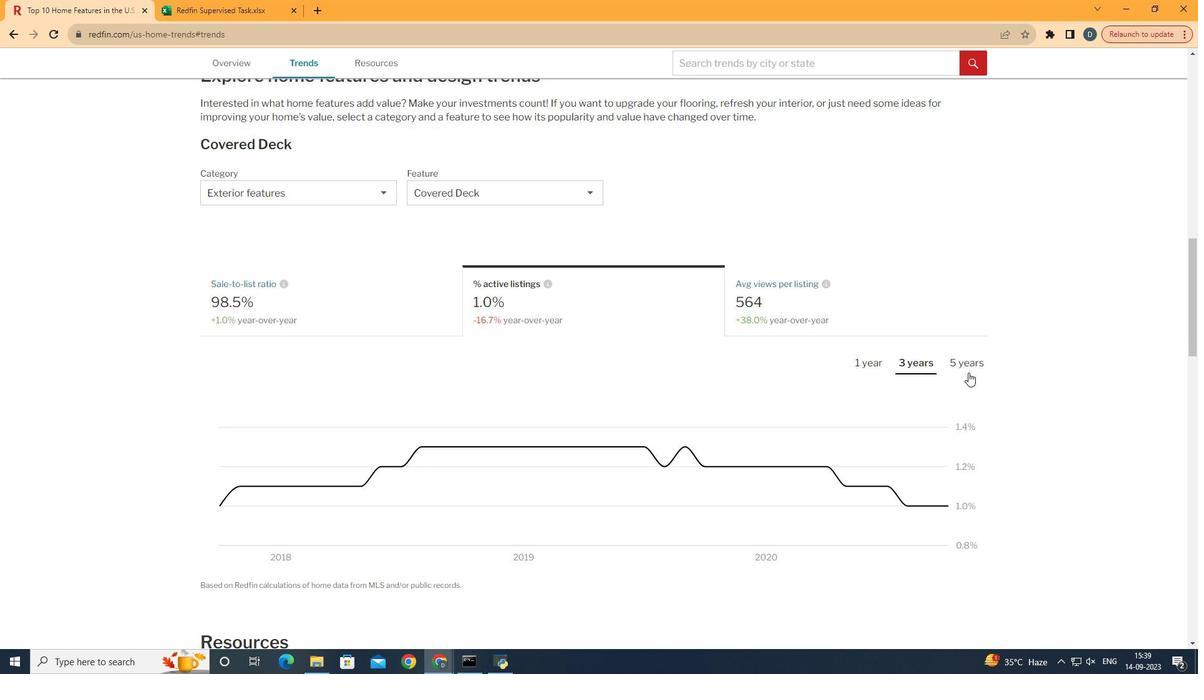 
Action: Mouse moved to (976, 361)
Screenshot: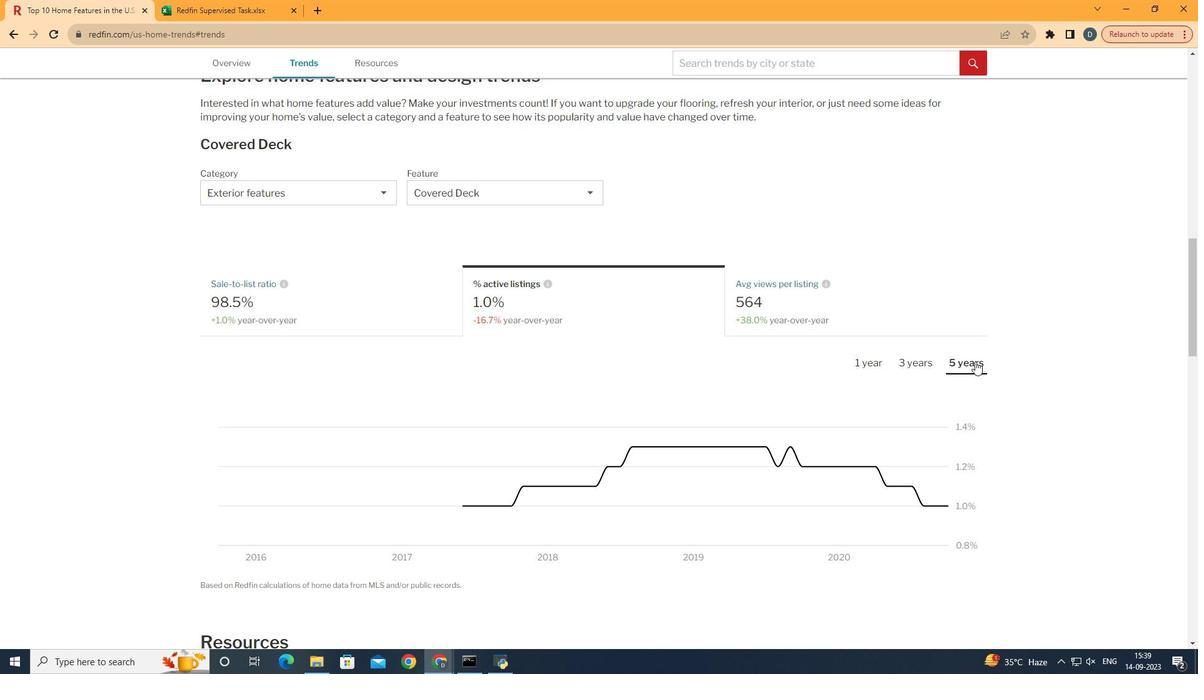 
Action: Mouse pressed left at (976, 361)
Screenshot: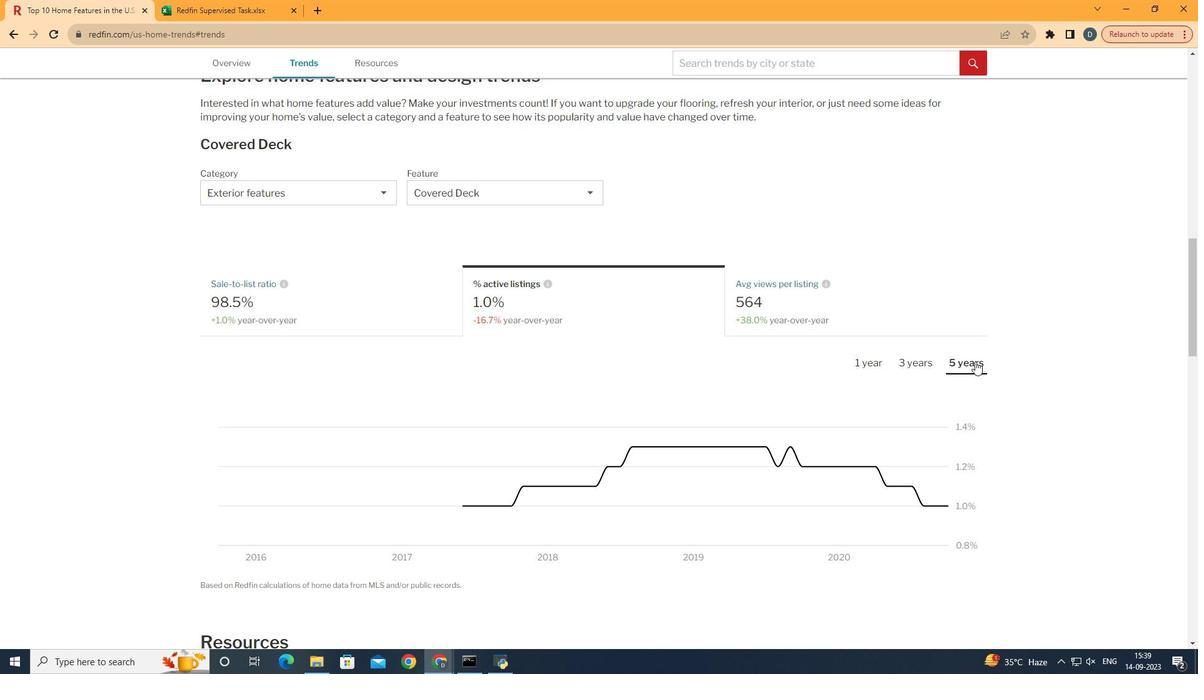 
Action: Mouse moved to (976, 361)
Screenshot: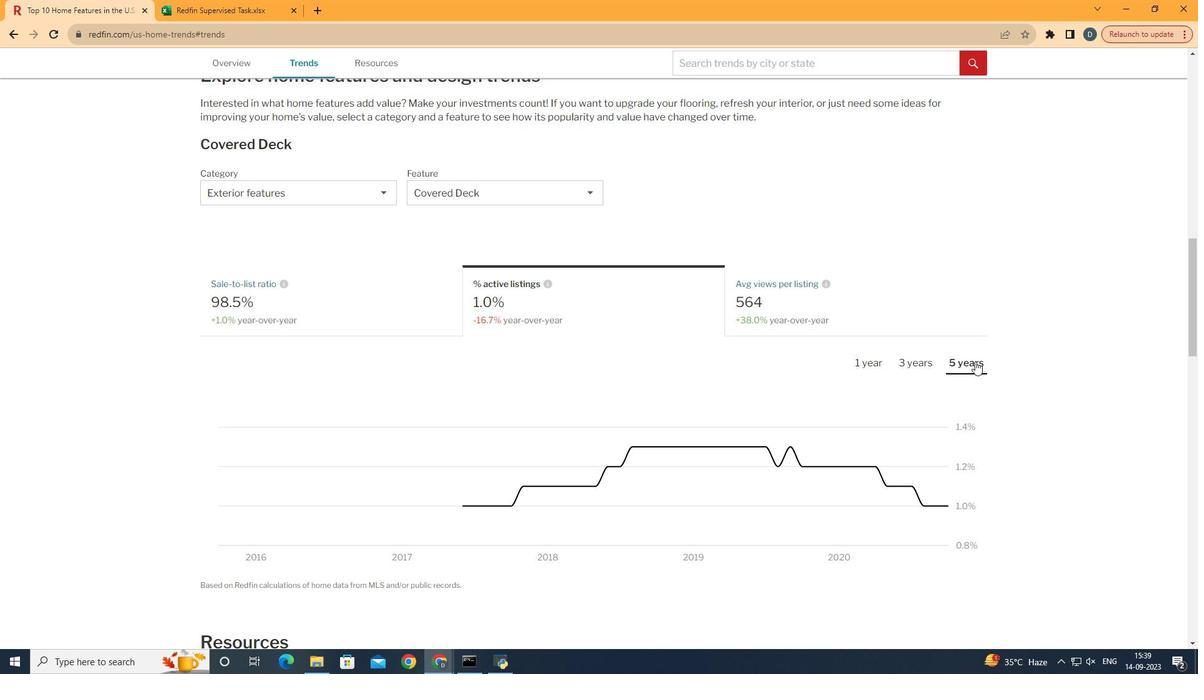 
